 Task: Create a Workspace WS0000000013 in Trello with Workspace Type as ENGINEERING-IT and Workspace Description as WD0000000013. Invite a Team Member Ayush98111@gmail.com to Workspace WS0000000013 in Trello. Invite a Team Member Nikrathi889@gmail.com to Workspace WS0000000013 in Trello. Invite a Team Member Mailaustralia7@gmail.com to Workspace WS0000000013 in Trello. Invite a Team Member Carxxstreet791@gmail.com to Workspace WS0000000013 in Trello
Action: Mouse moved to (576, 87)
Screenshot: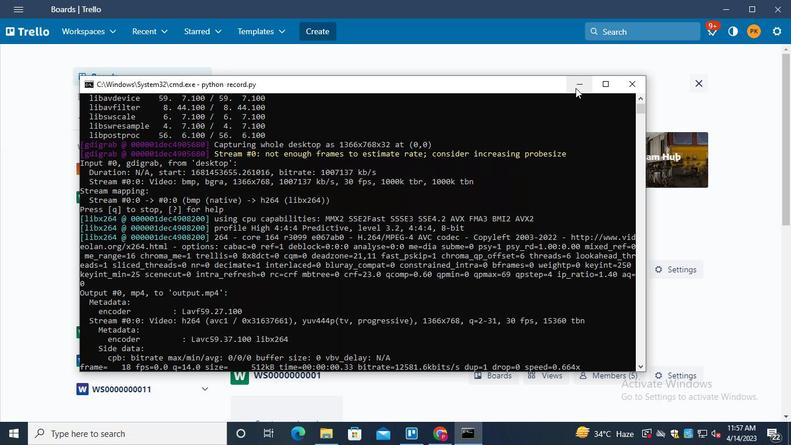 
Action: Mouse pressed left at (576, 87)
Screenshot: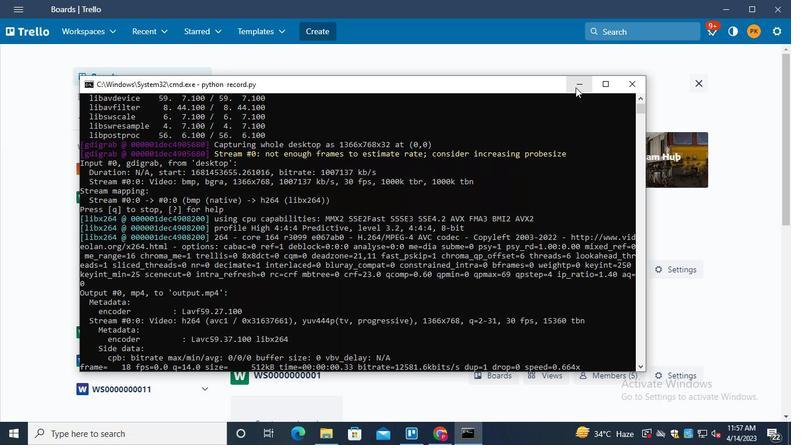 
Action: Mouse moved to (321, 29)
Screenshot: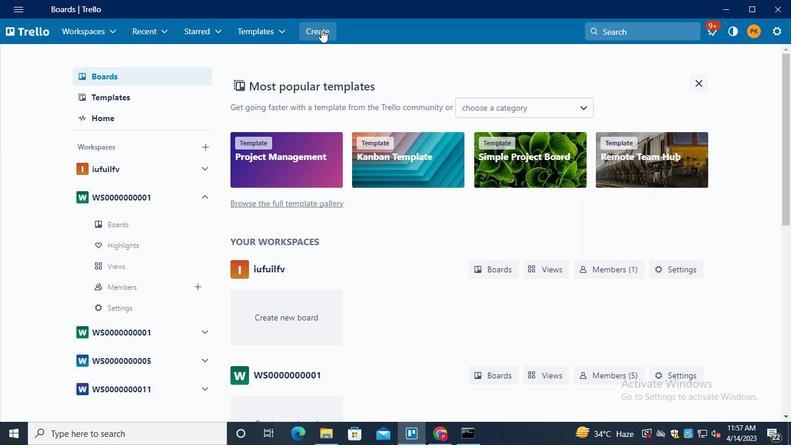 
Action: Mouse pressed left at (321, 29)
Screenshot: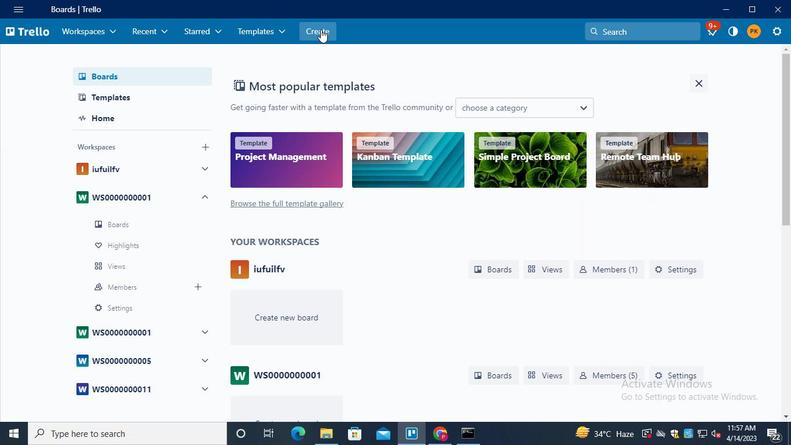 
Action: Mouse moved to (347, 155)
Screenshot: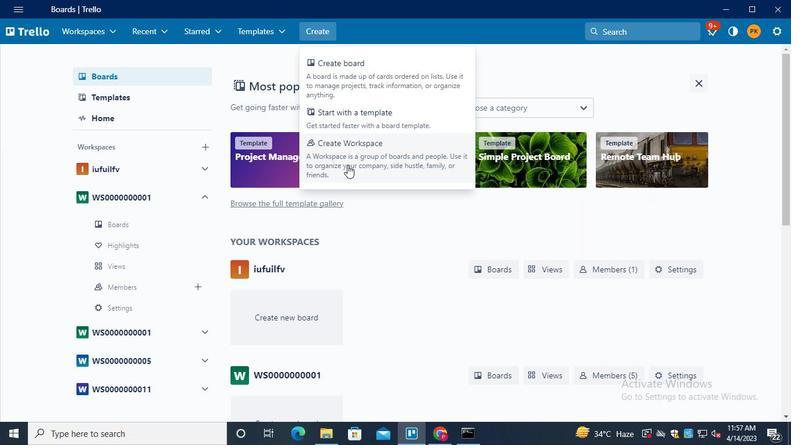 
Action: Mouse pressed left at (347, 155)
Screenshot: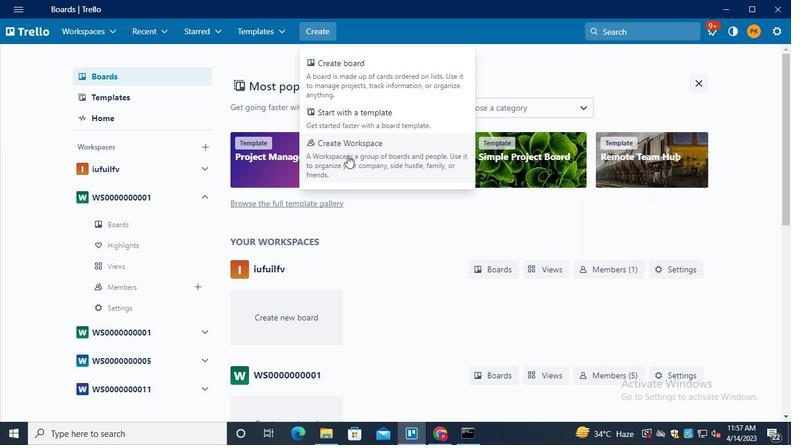 
Action: Mouse moved to (250, 177)
Screenshot: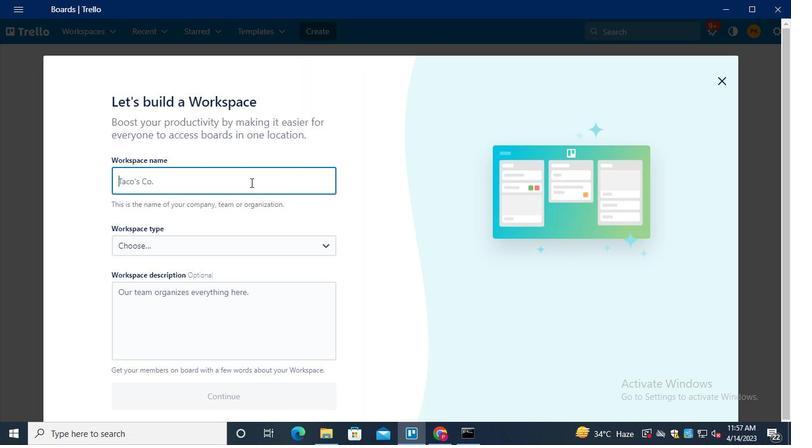 
Action: Mouse pressed left at (250, 177)
Screenshot: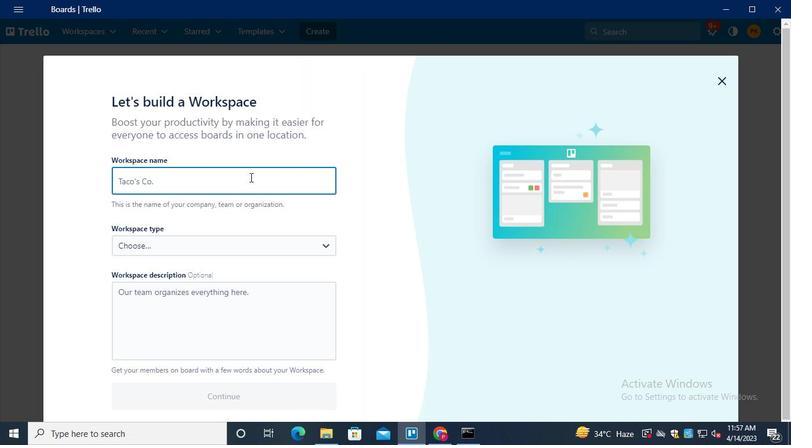 
Action: Mouse moved to (251, 176)
Screenshot: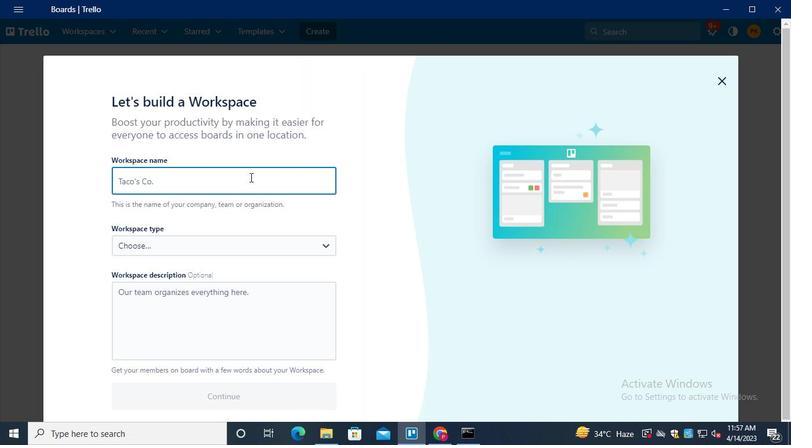 
Action: Keyboard Key.shift
Screenshot: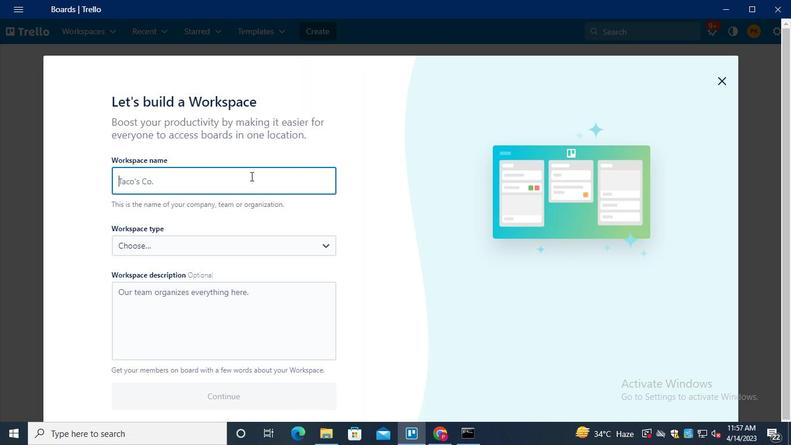 
Action: Keyboard W
Screenshot: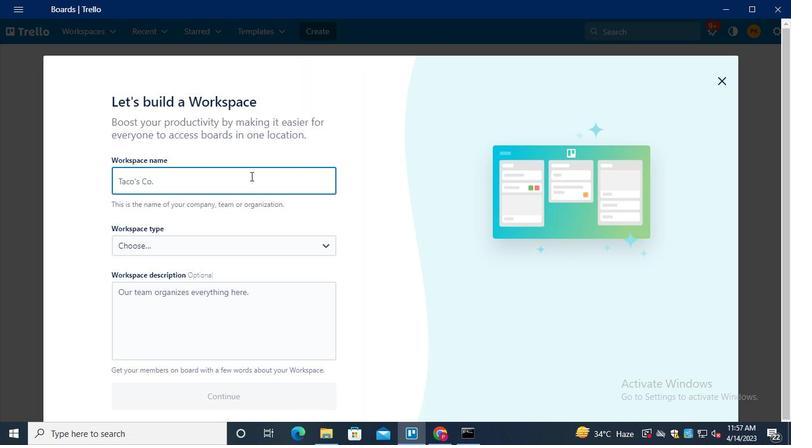 
Action: Keyboard S
Screenshot: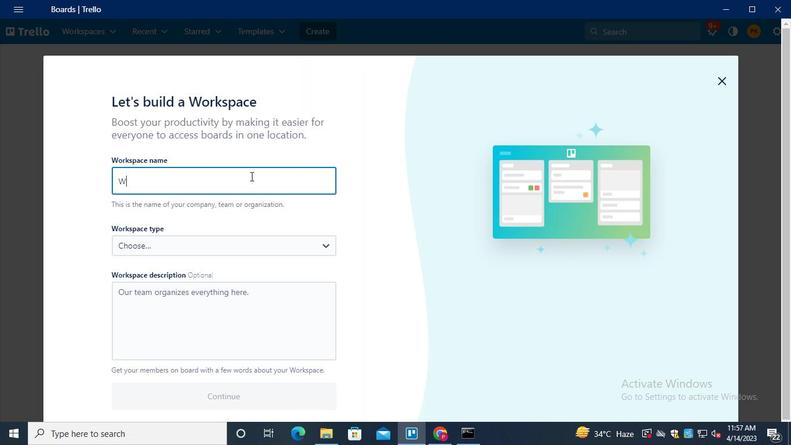 
Action: Keyboard <96>
Screenshot: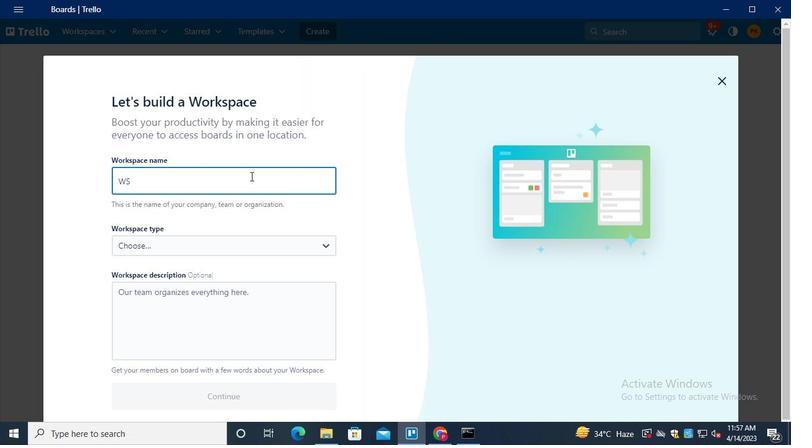 
Action: Keyboard <96>
Screenshot: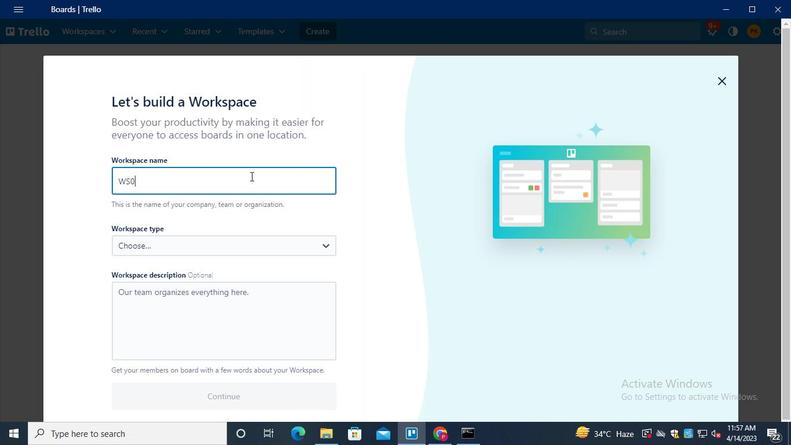 
Action: Keyboard <96>
Screenshot: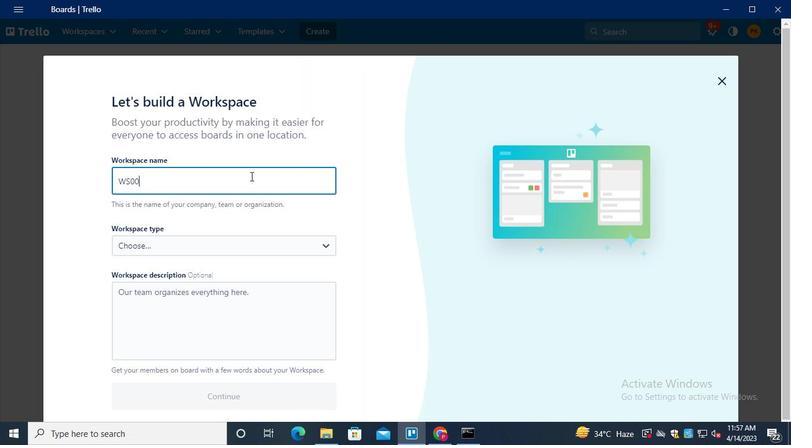 
Action: Keyboard <96>
Screenshot: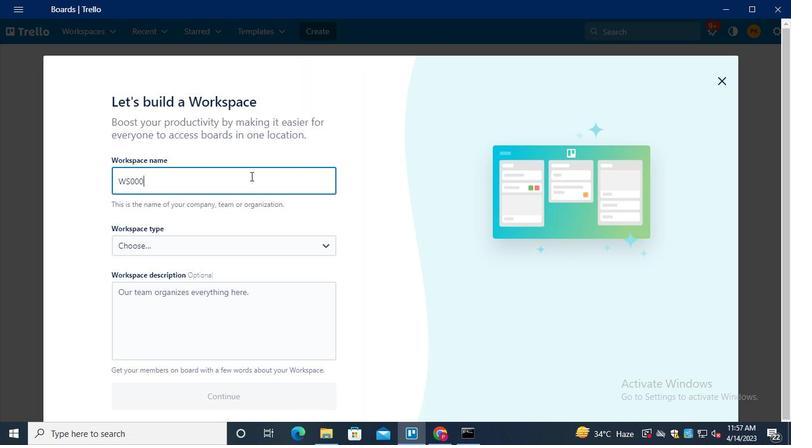 
Action: Keyboard <96>
Screenshot: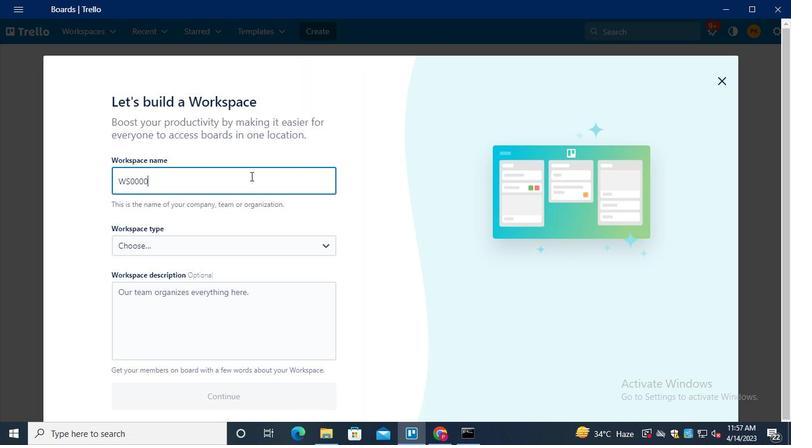 
Action: Keyboard <96>
Screenshot: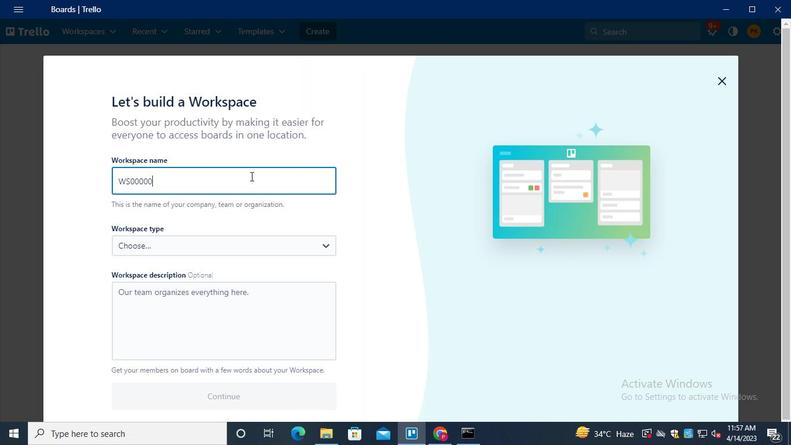 
Action: Keyboard <96>
Screenshot: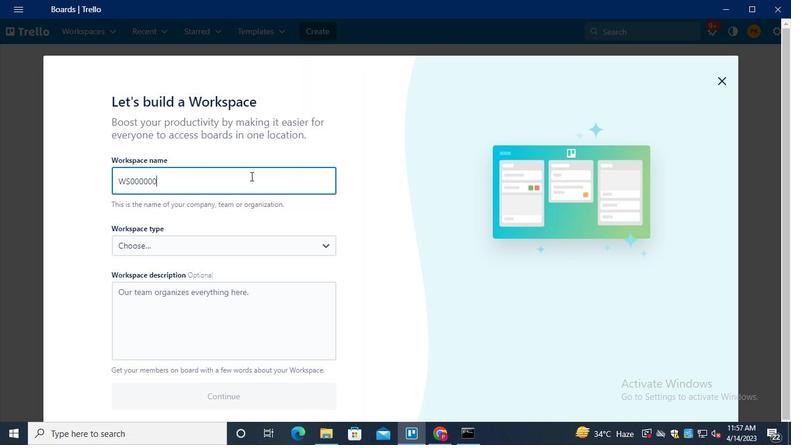 
Action: Keyboard <96>
Screenshot: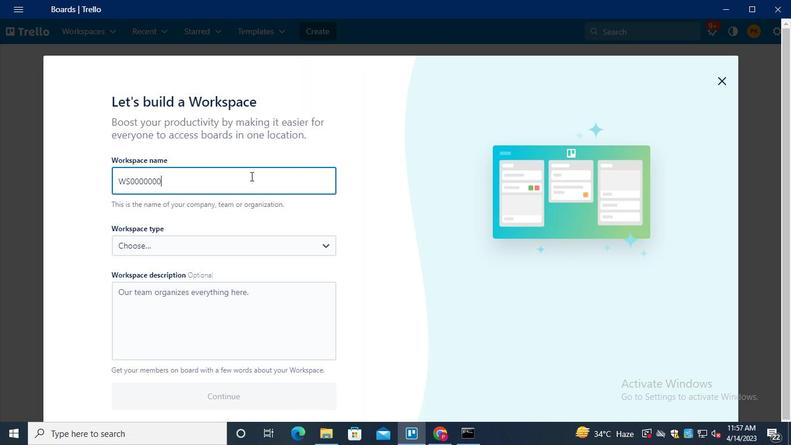 
Action: Keyboard <97>
Screenshot: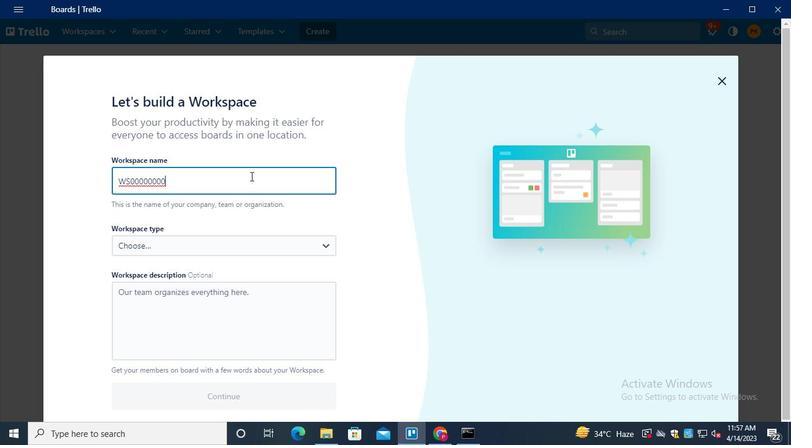 
Action: Keyboard <99>
Screenshot: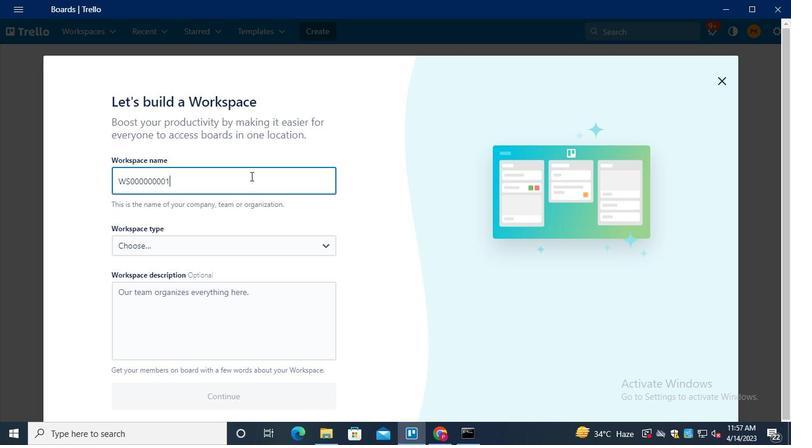 
Action: Mouse moved to (180, 237)
Screenshot: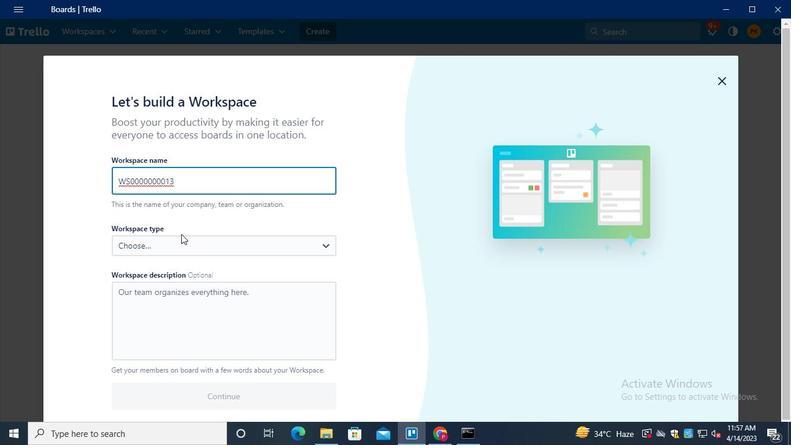 
Action: Mouse pressed left at (180, 237)
Screenshot: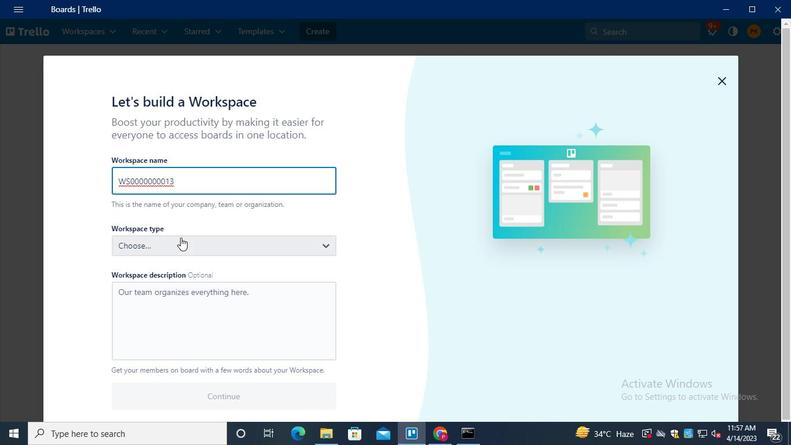 
Action: Mouse moved to (183, 317)
Screenshot: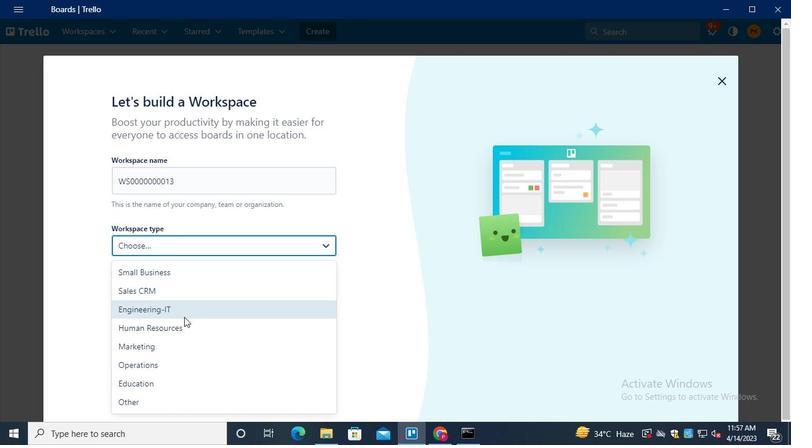 
Action: Mouse pressed left at (183, 317)
Screenshot: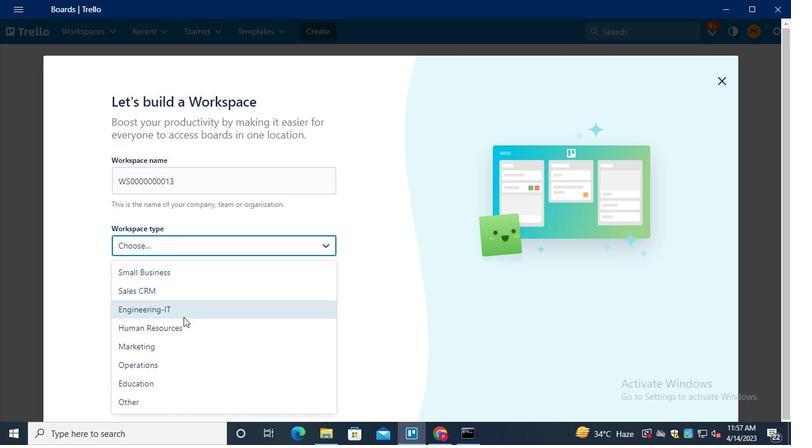 
Action: Mouse moved to (184, 314)
Screenshot: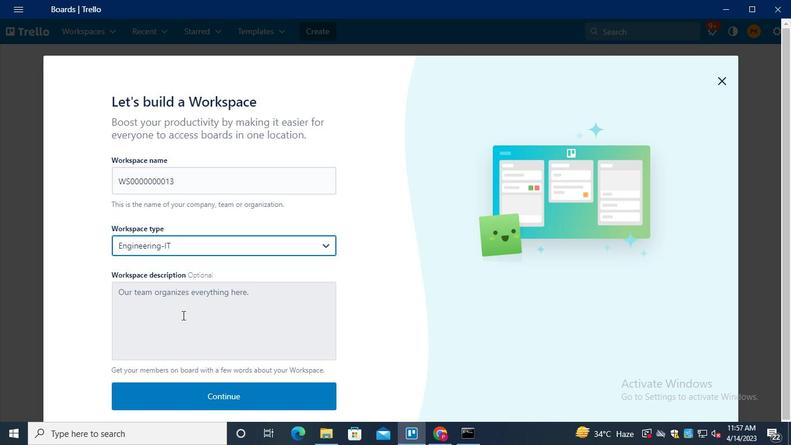 
Action: Mouse pressed left at (184, 314)
Screenshot: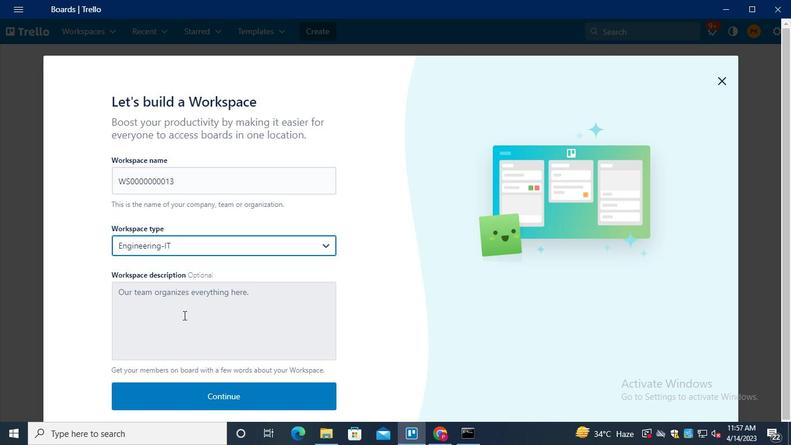 
Action: Keyboard Key.shift
Screenshot: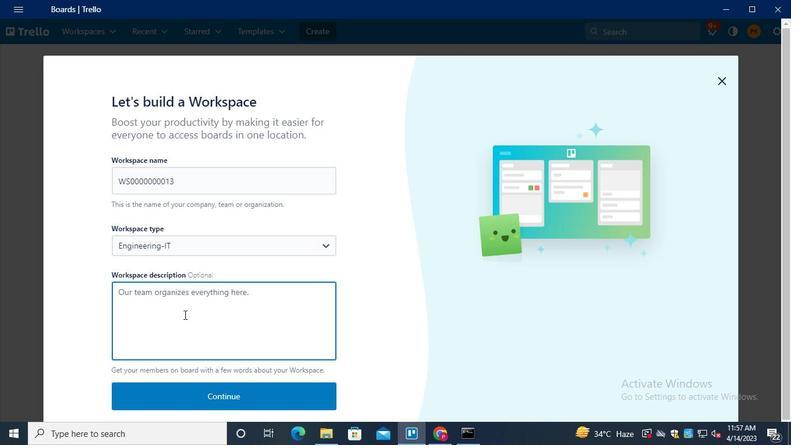 
Action: Keyboard W
Screenshot: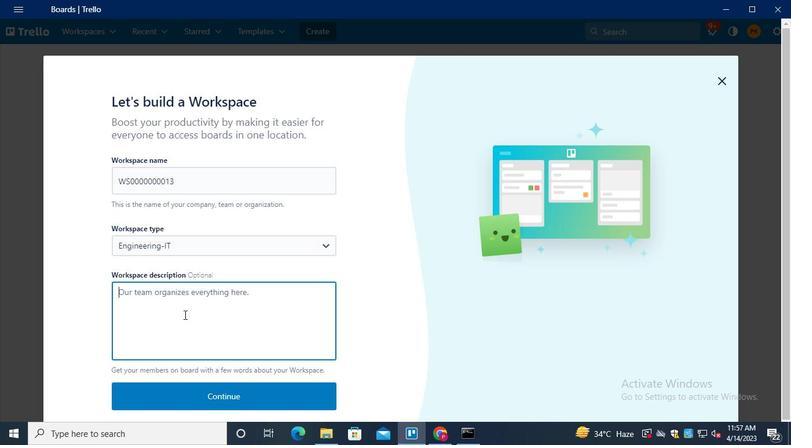 
Action: Keyboard D
Screenshot: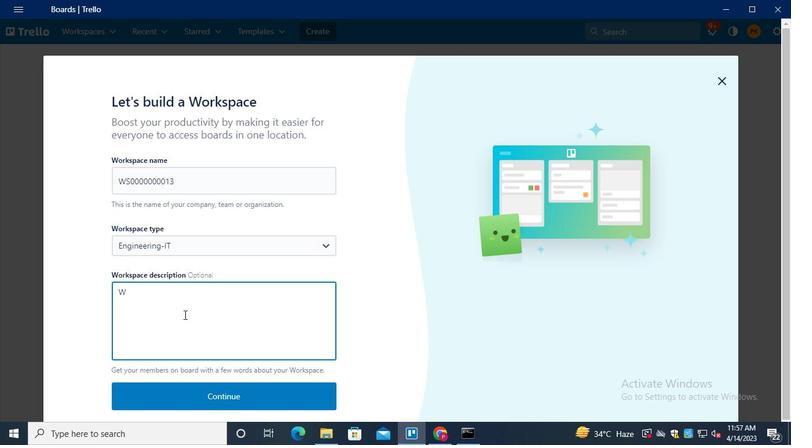 
Action: Keyboard <96>
Screenshot: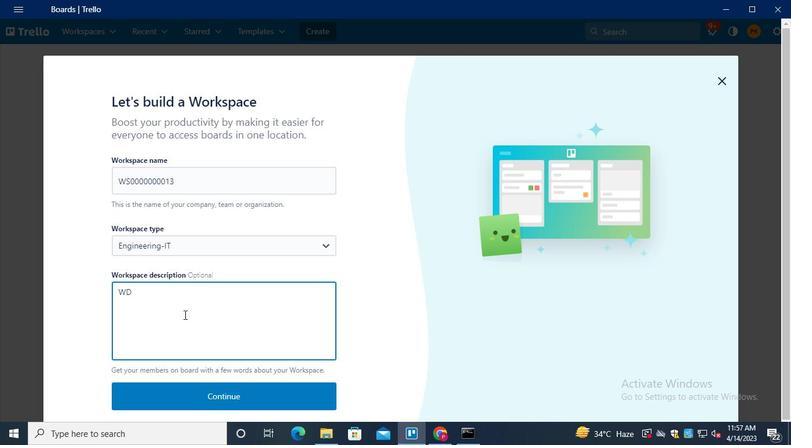 
Action: Keyboard <96>
Screenshot: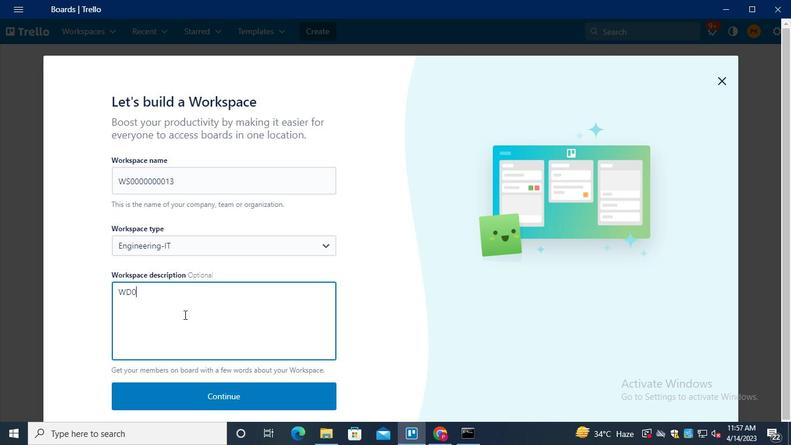
Action: Keyboard <96>
Screenshot: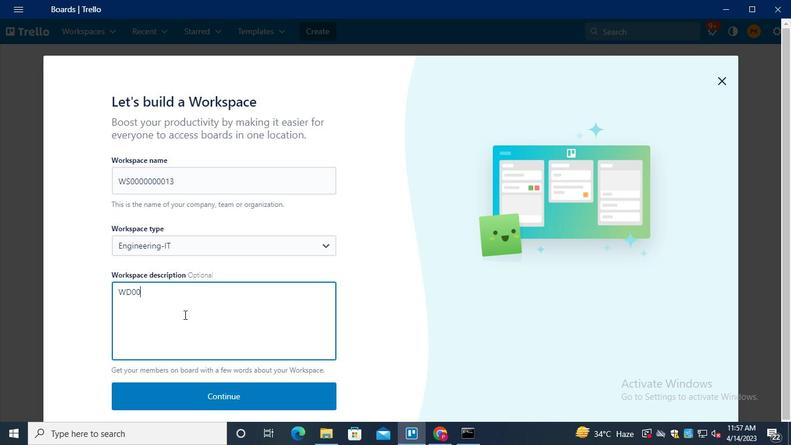 
Action: Keyboard <96>
Screenshot: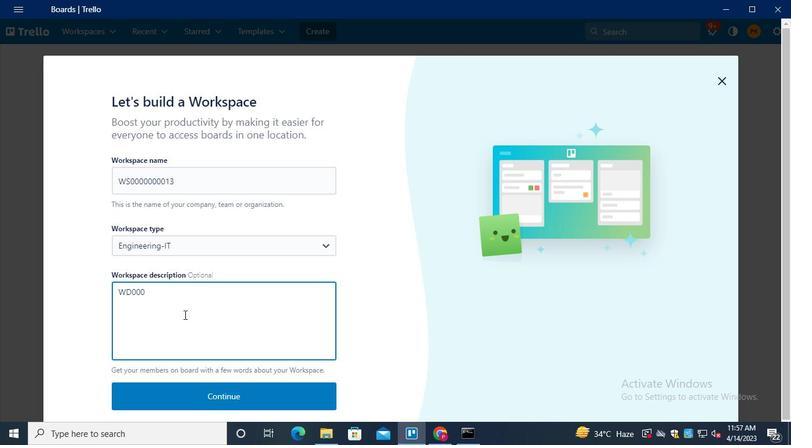
Action: Keyboard <96>
Screenshot: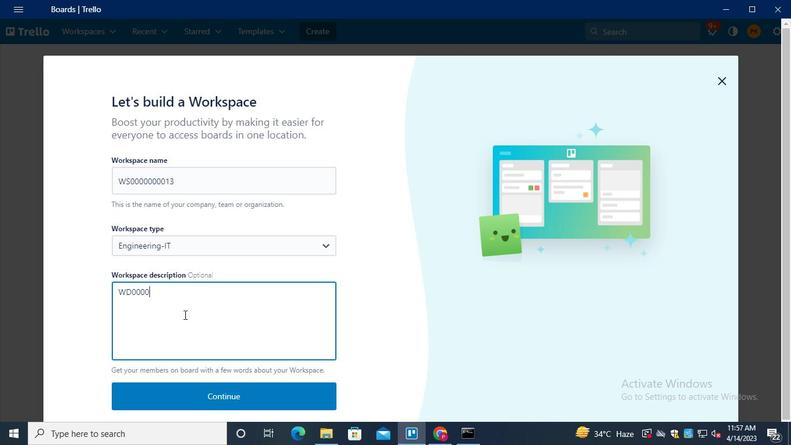 
Action: Keyboard <96>
Screenshot: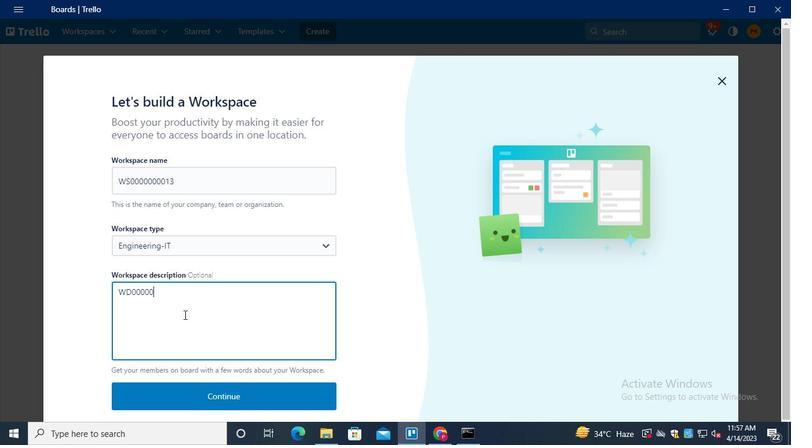 
Action: Keyboard <96>
Screenshot: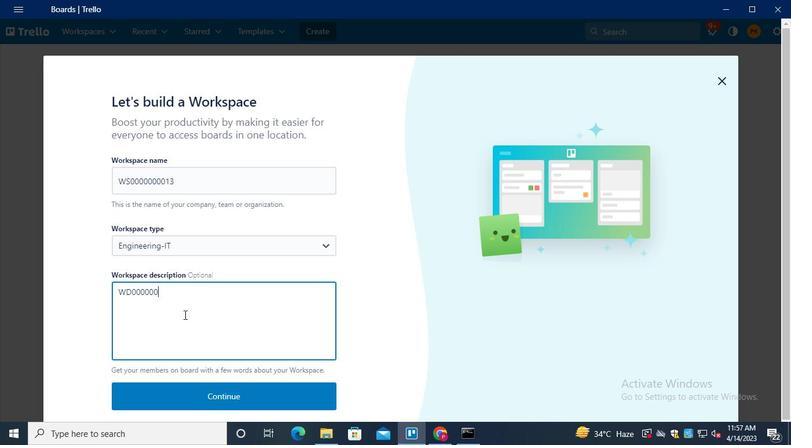 
Action: Keyboard <96>
Screenshot: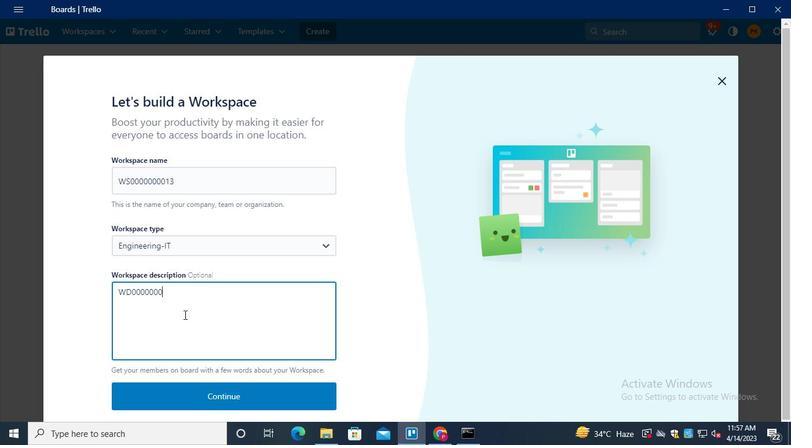 
Action: Keyboard <97>
Screenshot: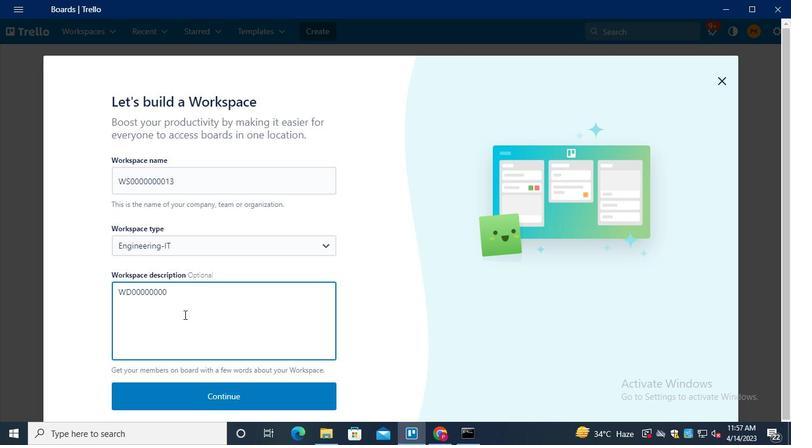 
Action: Keyboard <99>
Screenshot: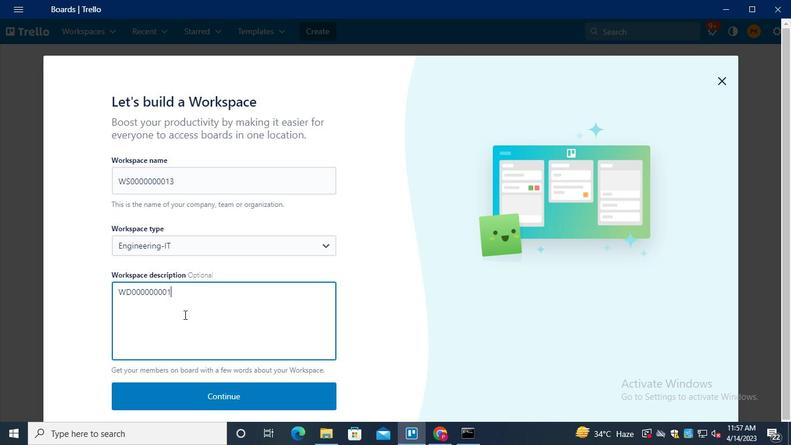 
Action: Mouse moved to (266, 397)
Screenshot: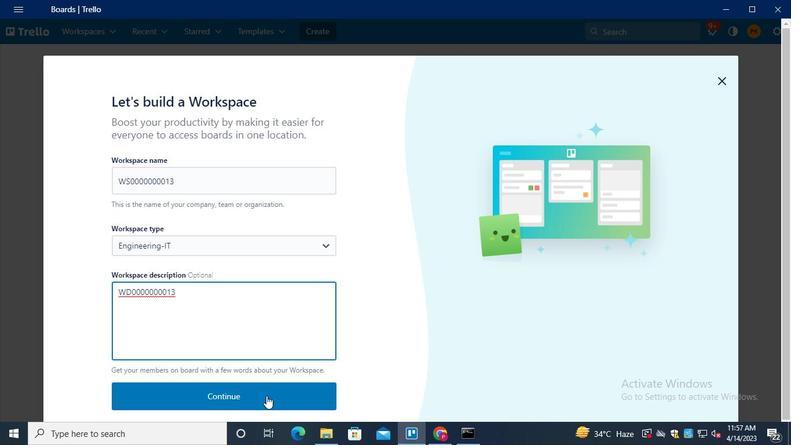 
Action: Mouse pressed left at (266, 397)
Screenshot: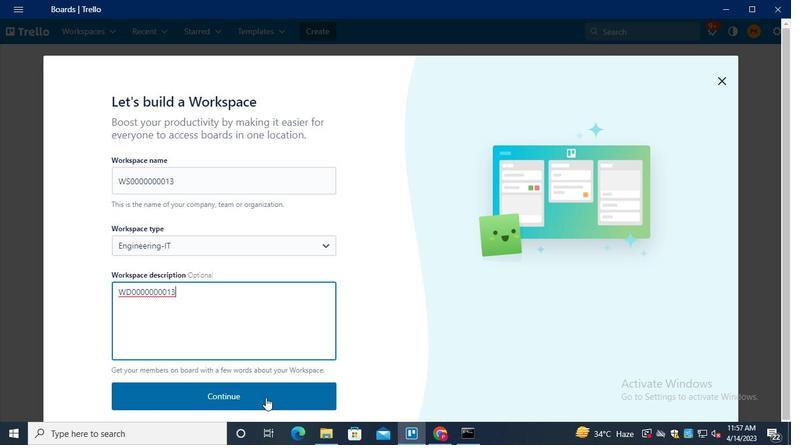 
Action: Mouse moved to (223, 180)
Screenshot: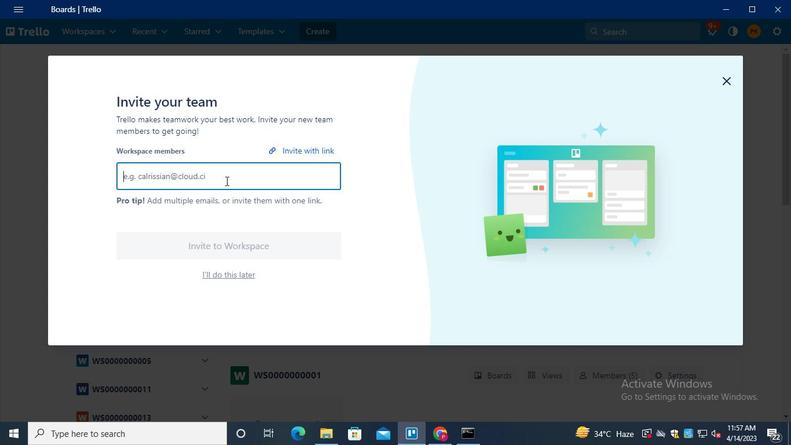 
Action: Mouse pressed left at (223, 180)
Screenshot: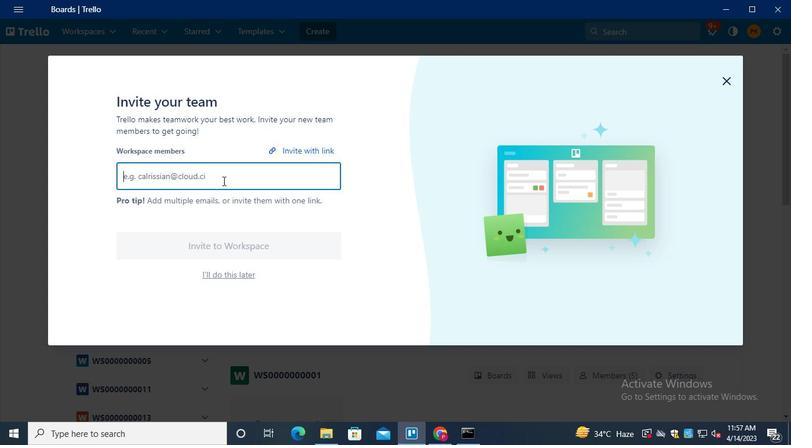 
Action: Mouse moved to (213, 178)
Screenshot: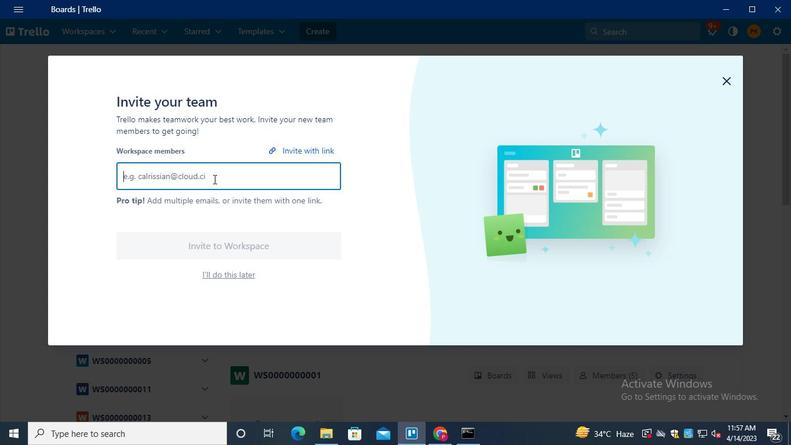 
Action: Mouse pressed left at (213, 178)
Screenshot: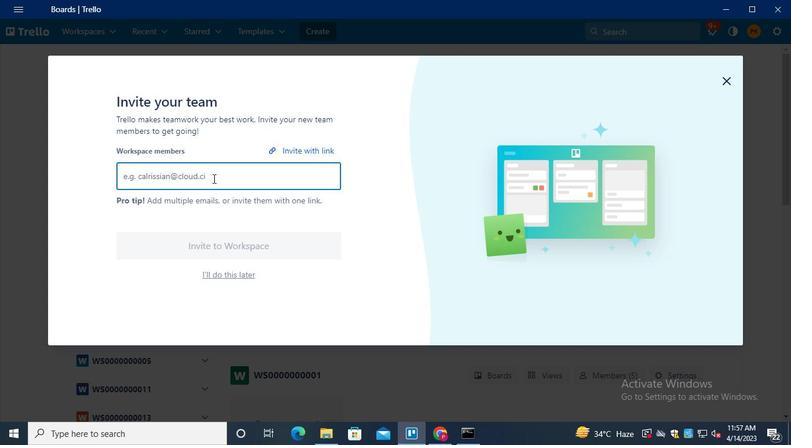 
Action: Mouse moved to (184, 191)
Screenshot: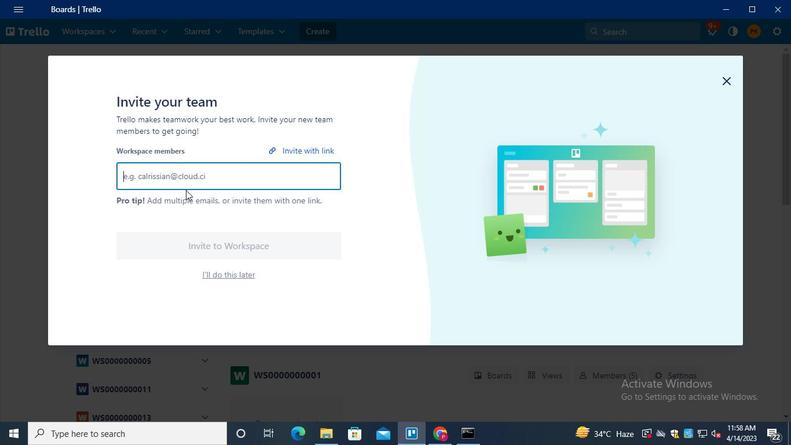 
Action: Keyboard Key.shift
Screenshot: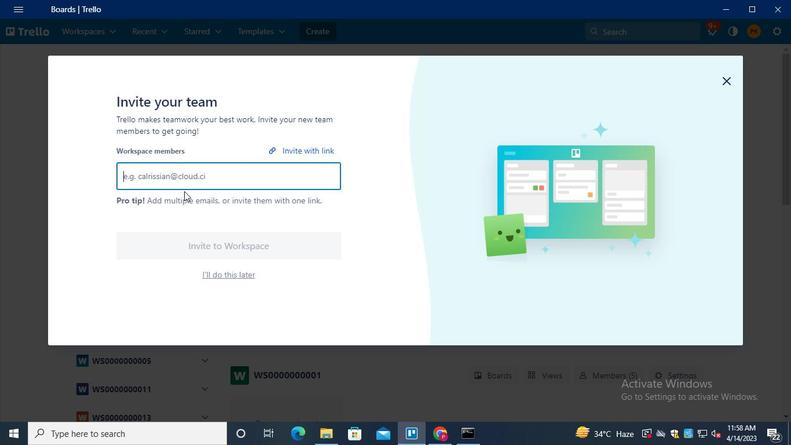 
Action: Keyboard A
Screenshot: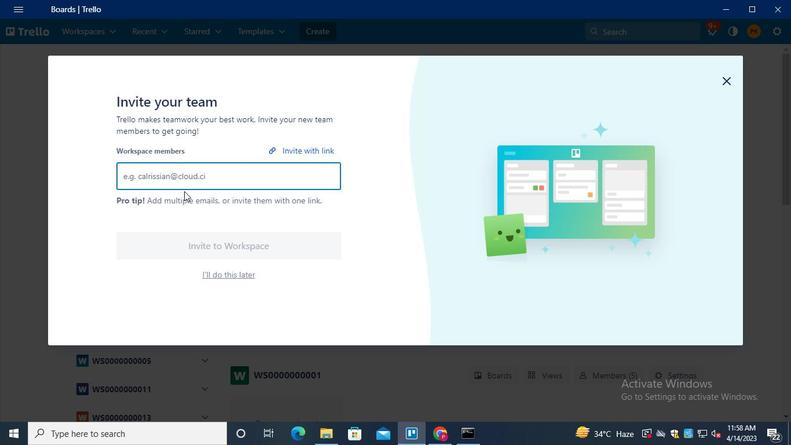
Action: Keyboard y
Screenshot: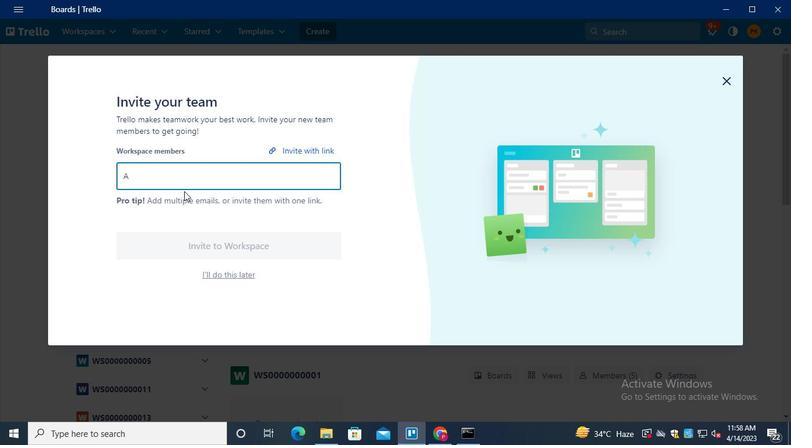 
Action: Keyboard u
Screenshot: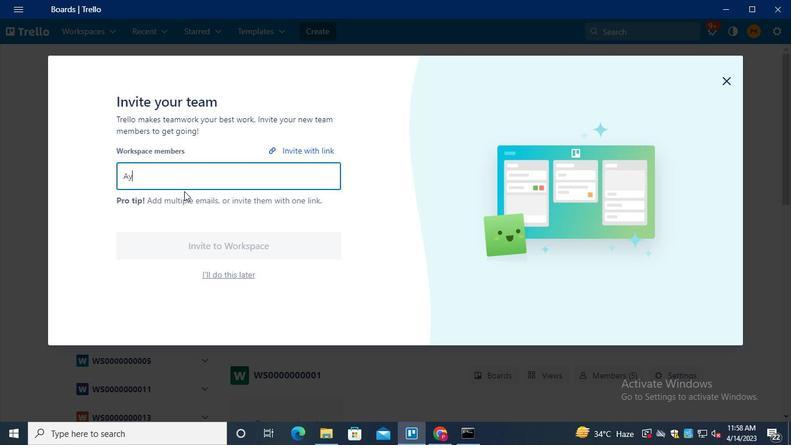 
Action: Keyboard s
Screenshot: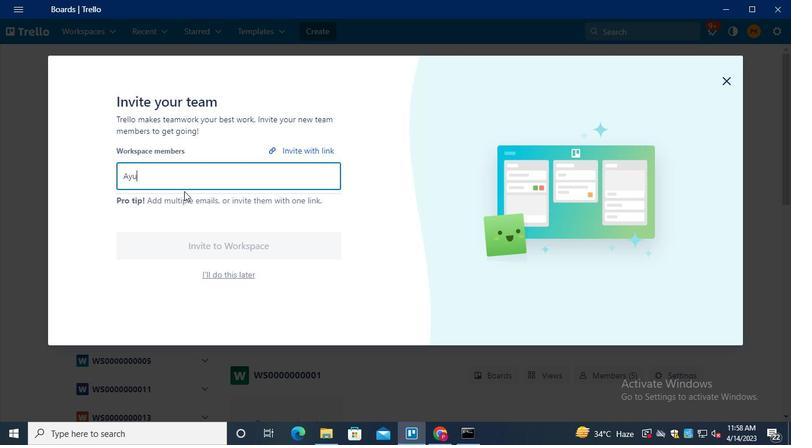 
Action: Keyboard h
Screenshot: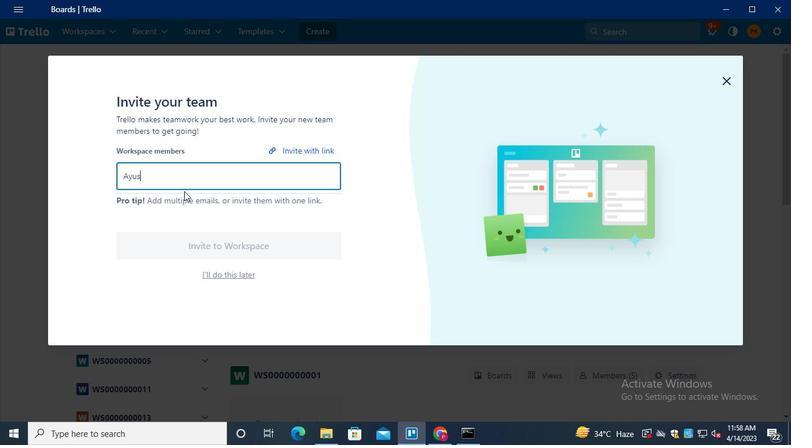 
Action: Keyboard <105>
Screenshot: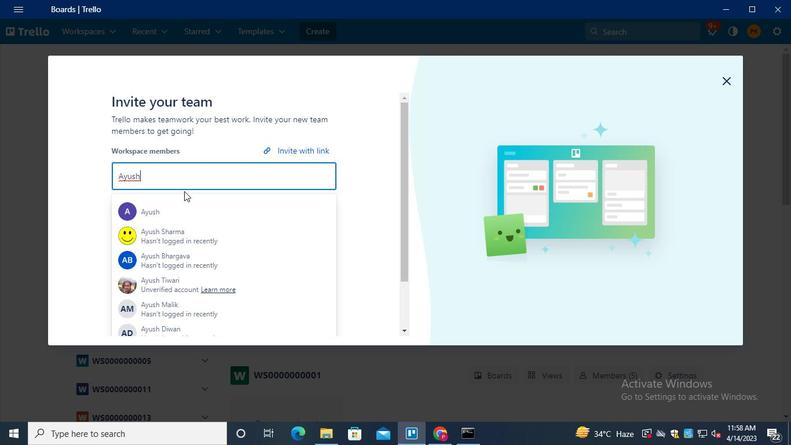 
Action: Keyboard <104>
Screenshot: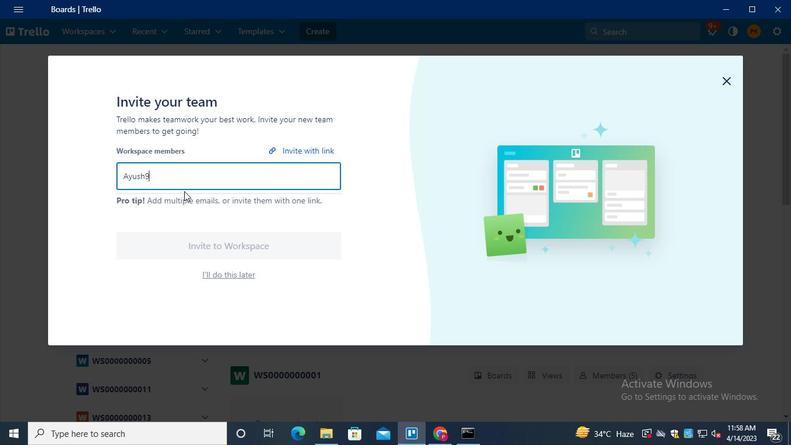 
Action: Keyboard <97>
Screenshot: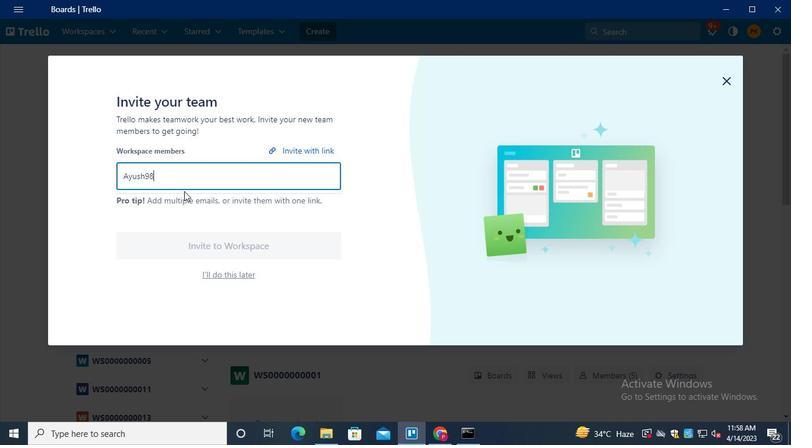 
Action: Keyboard <97>
Screenshot: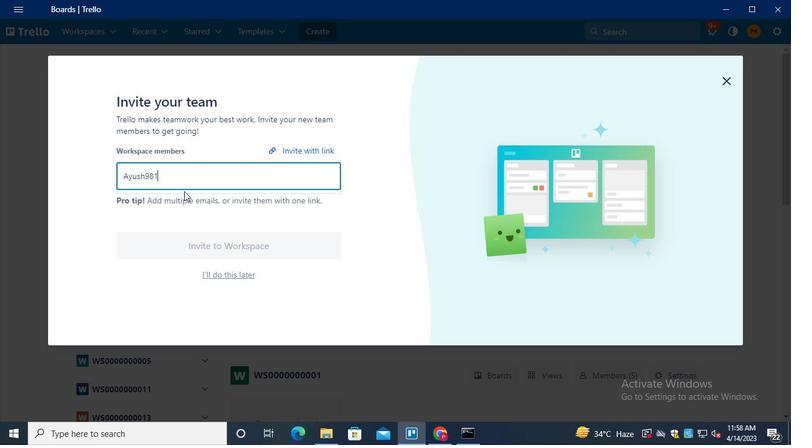 
Action: Keyboard <97>
Screenshot: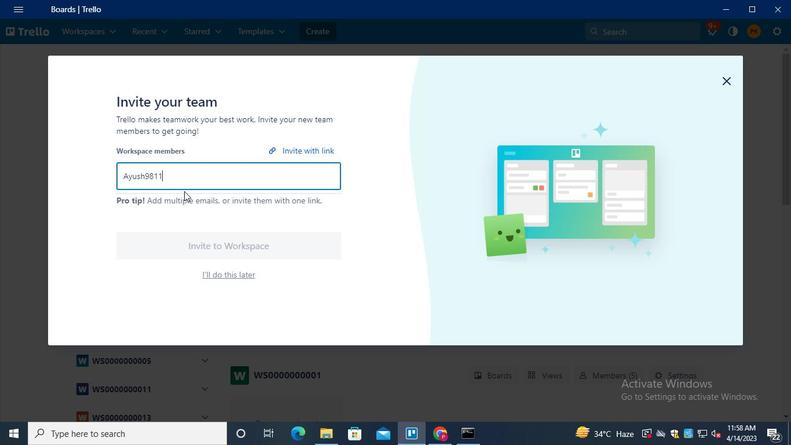 
Action: Keyboard Key.shift
Screenshot: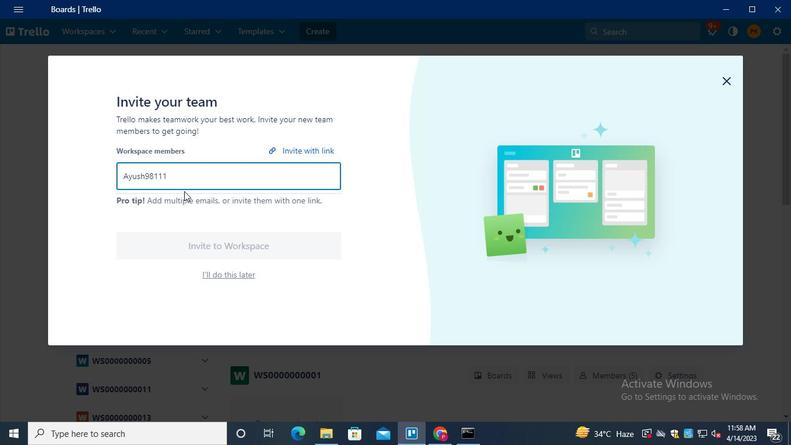 
Action: Keyboard Key.shift
Screenshot: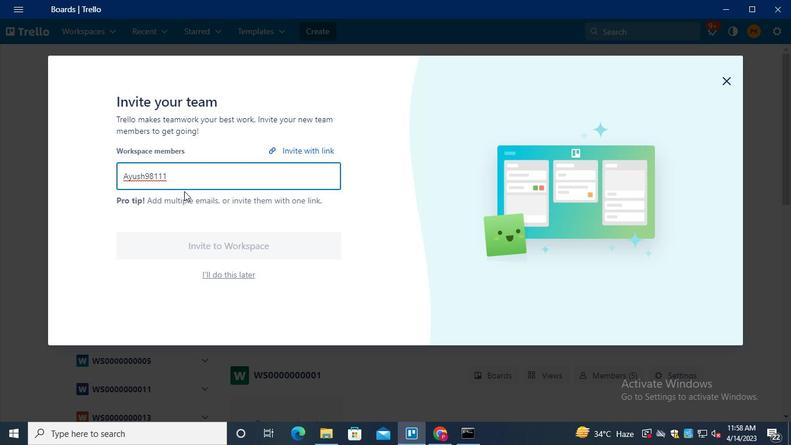 
Action: Keyboard Key.shift
Screenshot: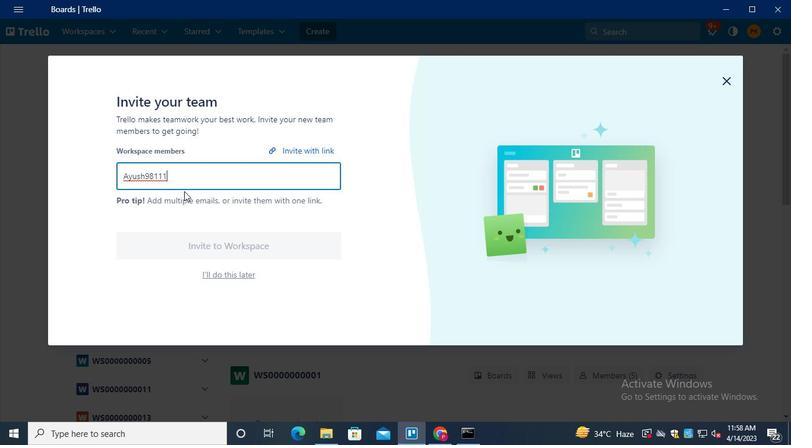 
Action: Keyboard Key.shift
Screenshot: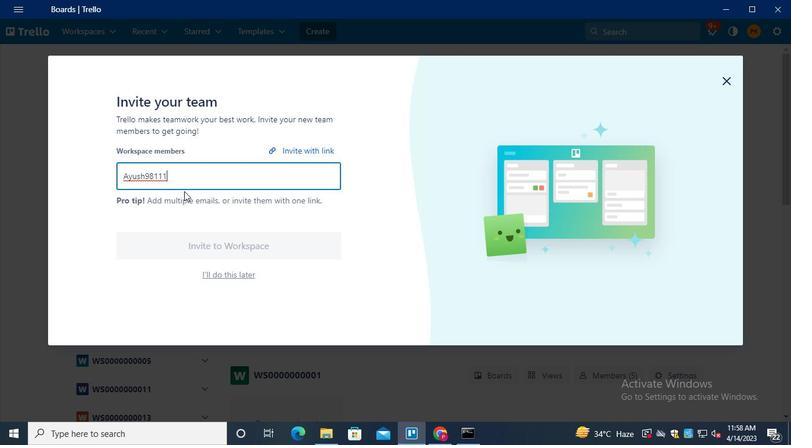 
Action: Keyboard @
Screenshot: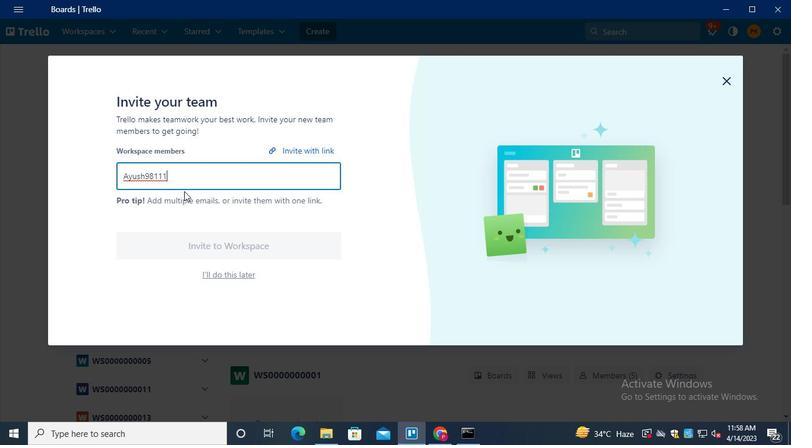
Action: Keyboard g
Screenshot: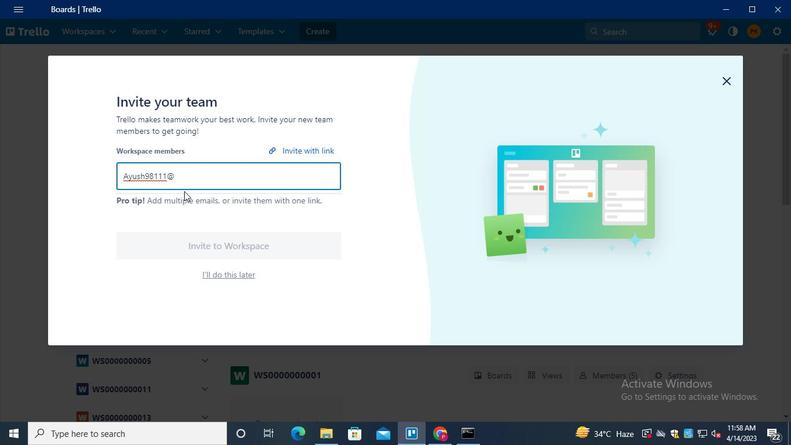 
Action: Keyboard m
Screenshot: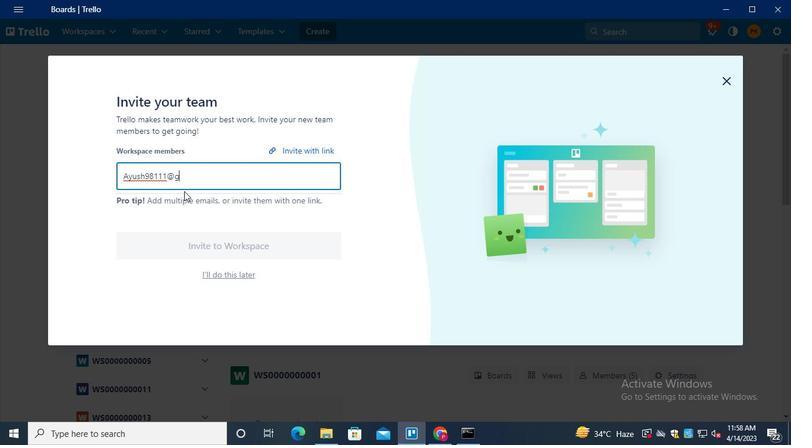 
Action: Keyboard a
Screenshot: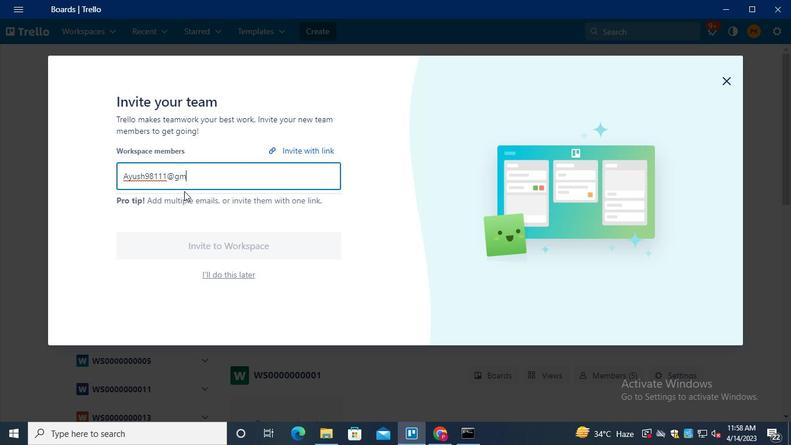 
Action: Keyboard i
Screenshot: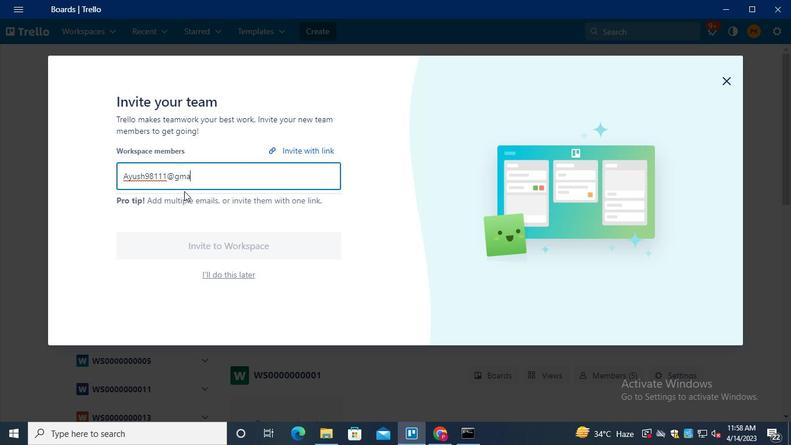 
Action: Keyboard l
Screenshot: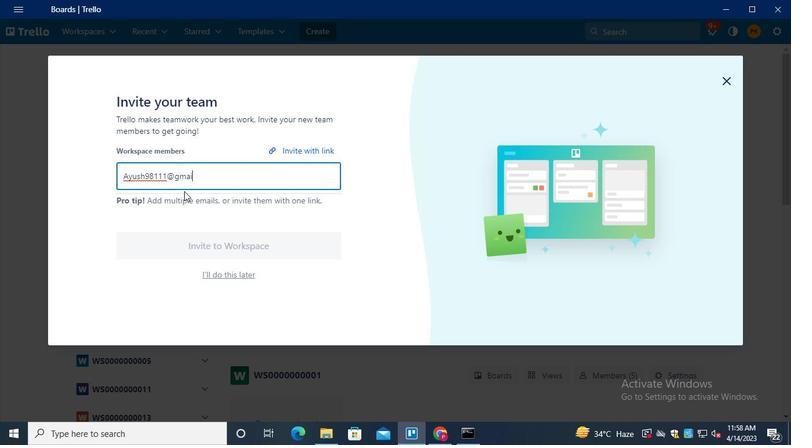 
Action: Keyboard .
Screenshot: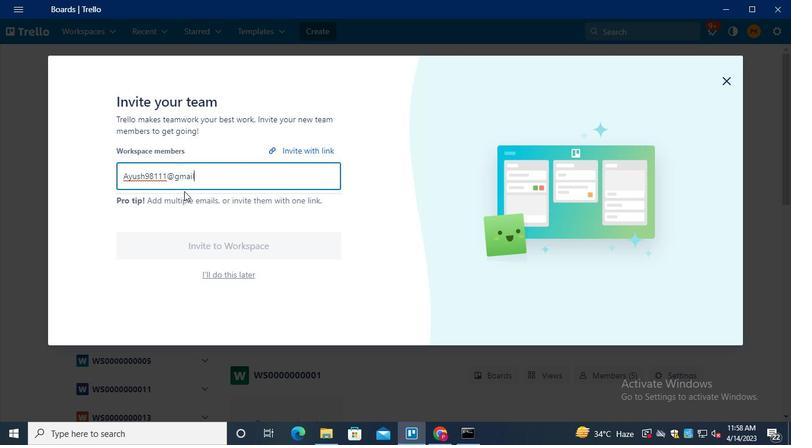 
Action: Keyboard c
Screenshot: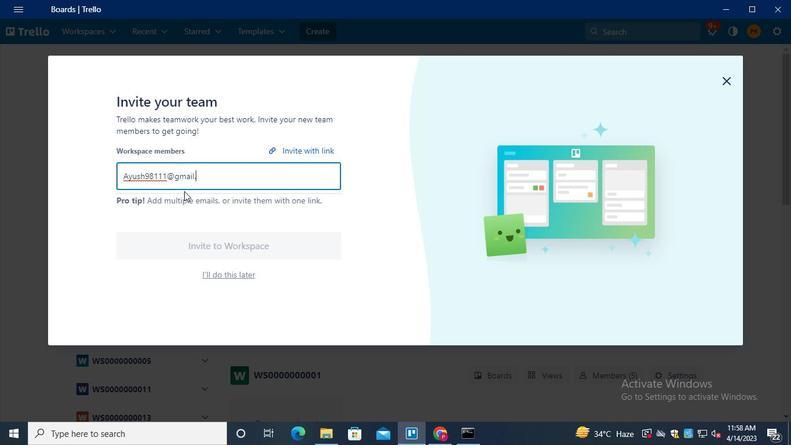 
Action: Keyboard o
Screenshot: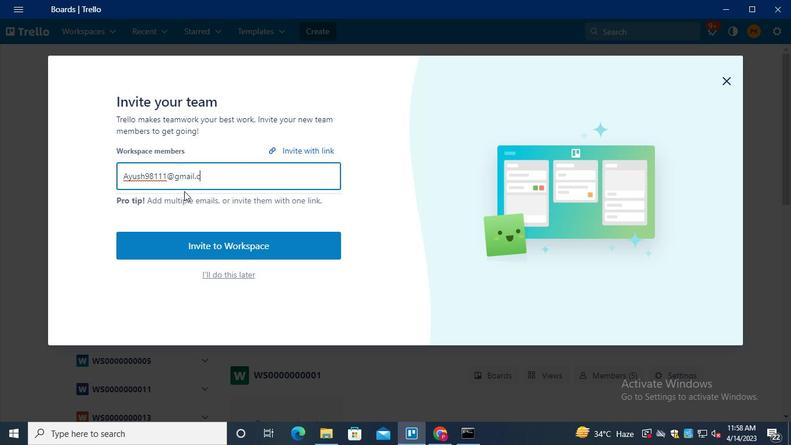 
Action: Keyboard m
Screenshot: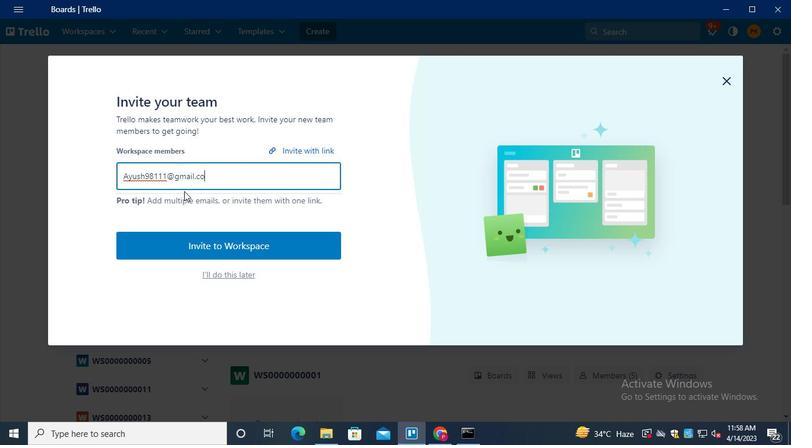 
Action: Keyboard Key.enter
Screenshot: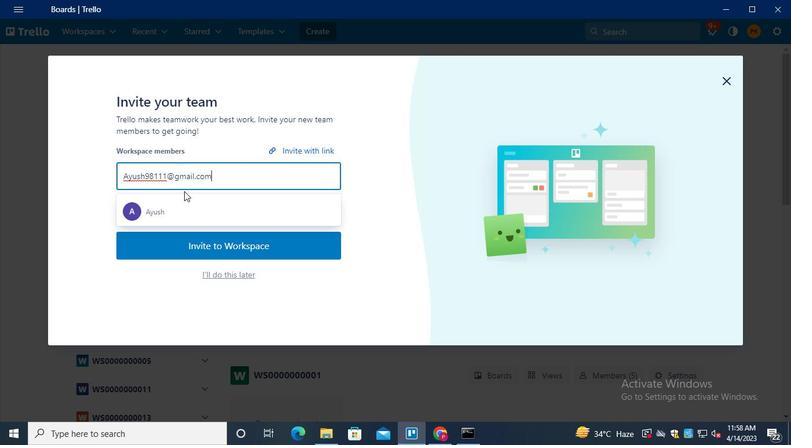 
Action: Keyboard Key.shift
Screenshot: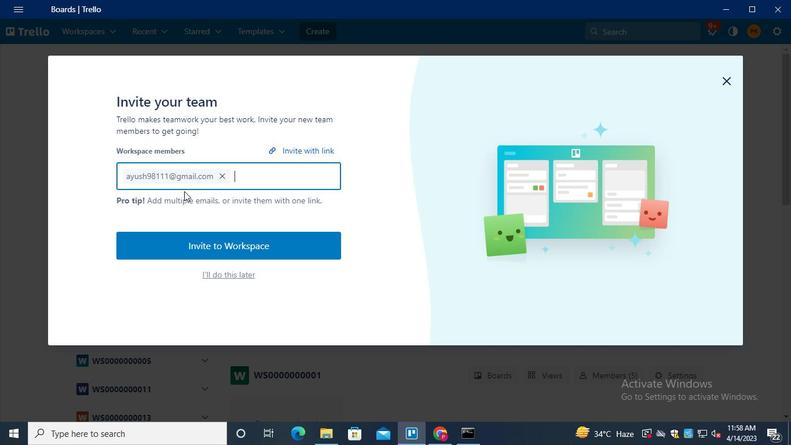 
Action: Keyboard N
Screenshot: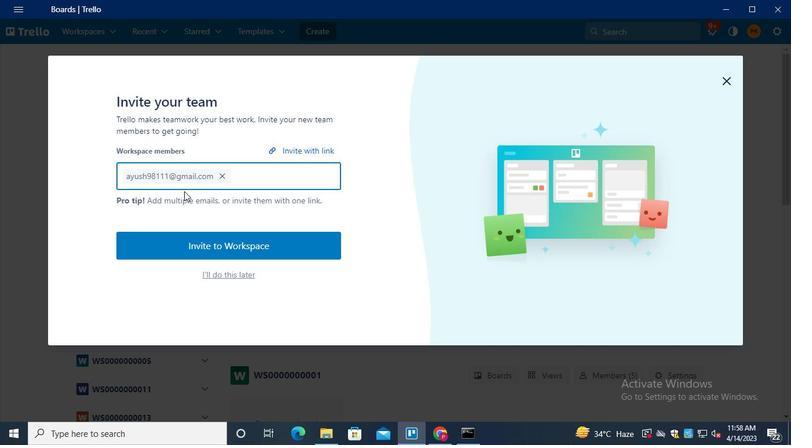 
Action: Keyboard I
Screenshot: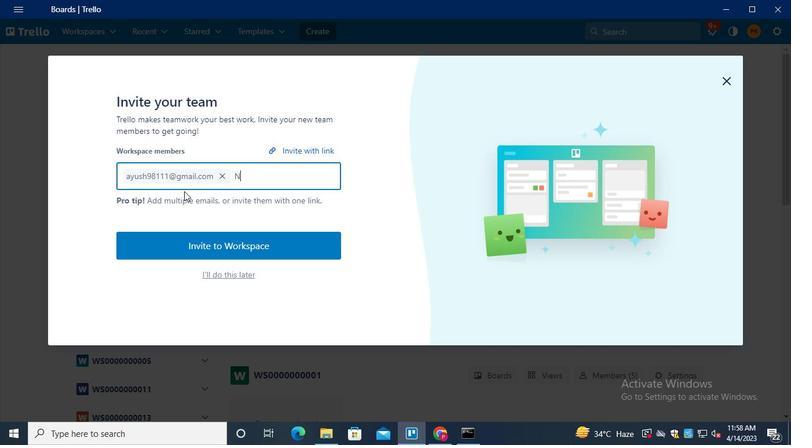 
Action: Keyboard k
Screenshot: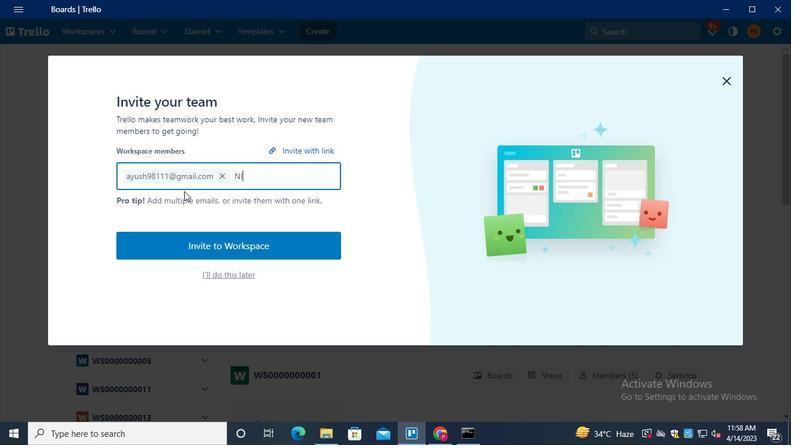 
Action: Keyboard r
Screenshot: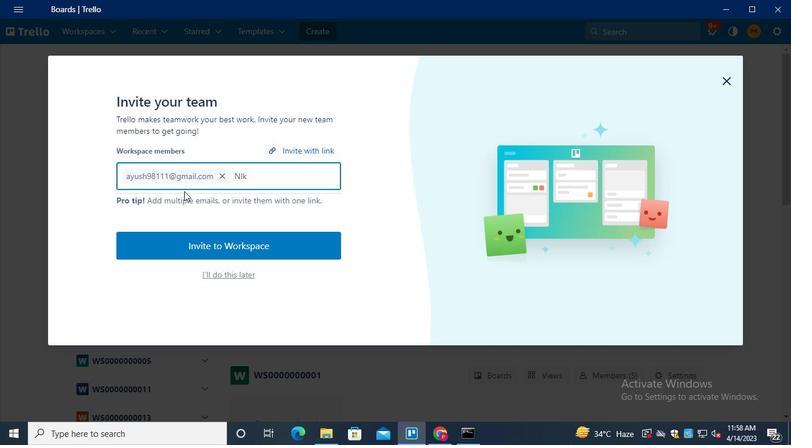 
Action: Keyboard a
Screenshot: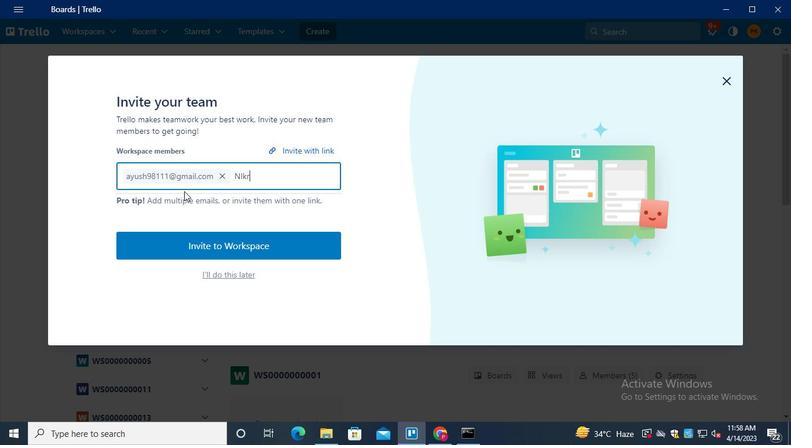 
Action: Keyboard t
Screenshot: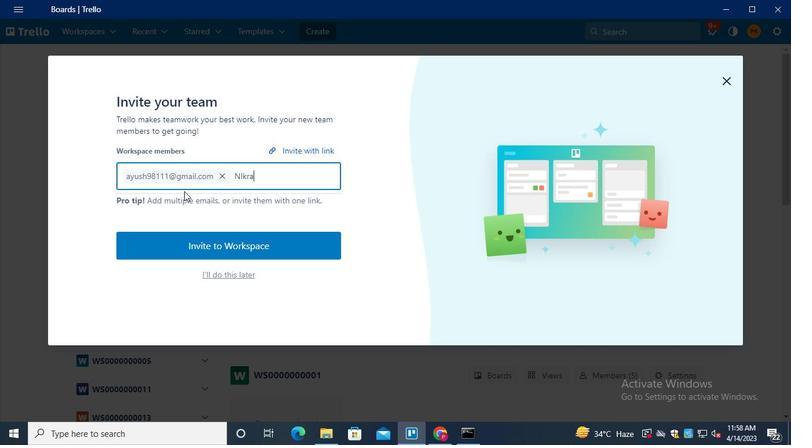 
Action: Keyboard h
Screenshot: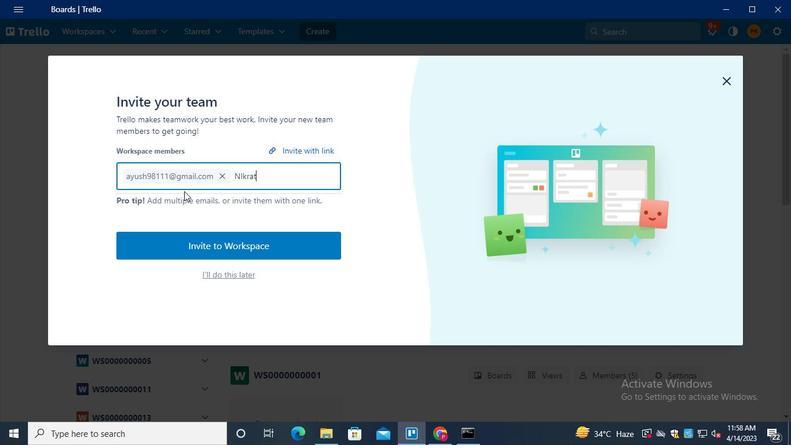 
Action: Keyboard i
Screenshot: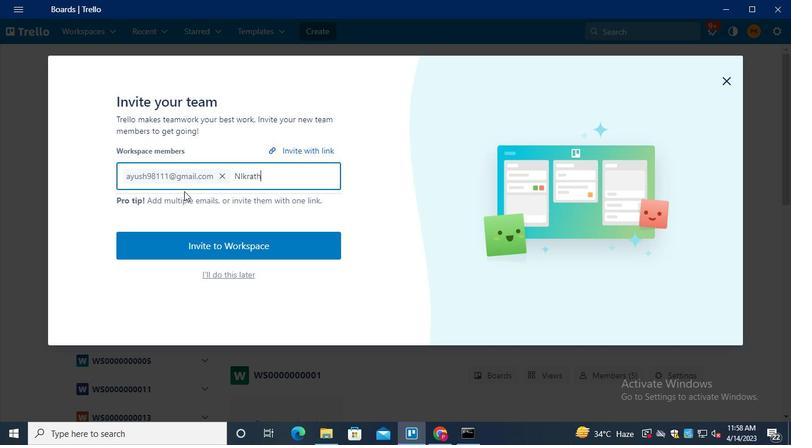 
Action: Keyboard <104>
Screenshot: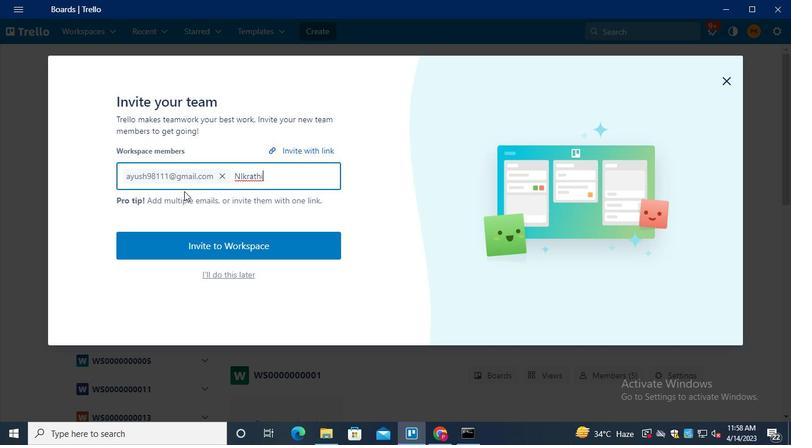 
Action: Keyboard <104>
Screenshot: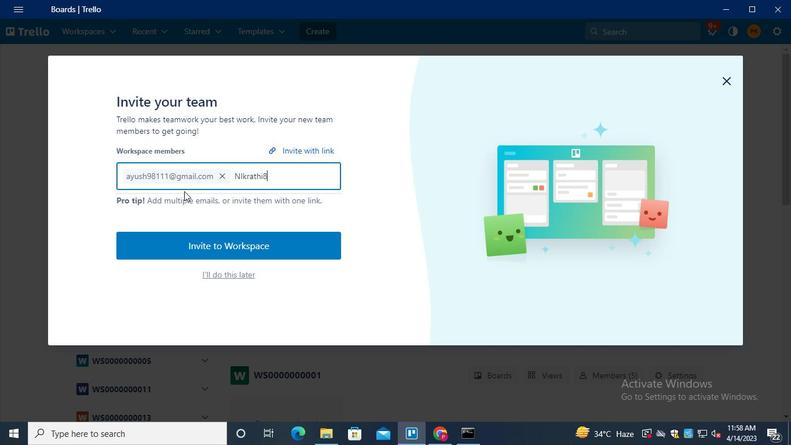 
Action: Keyboard <105>
Screenshot: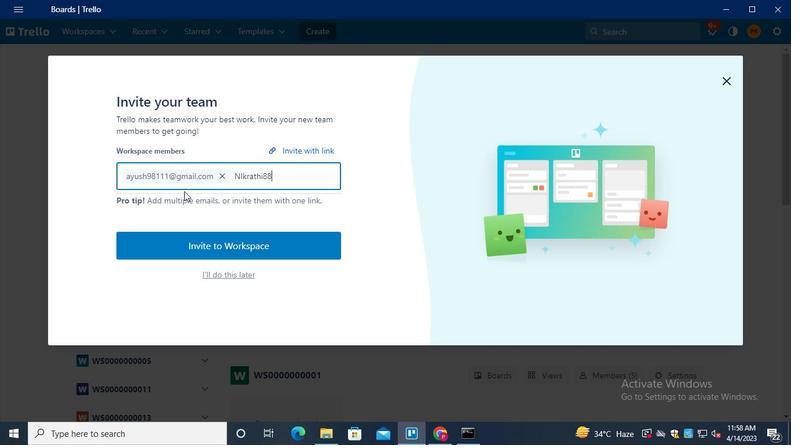 
Action: Keyboard Key.shift
Screenshot: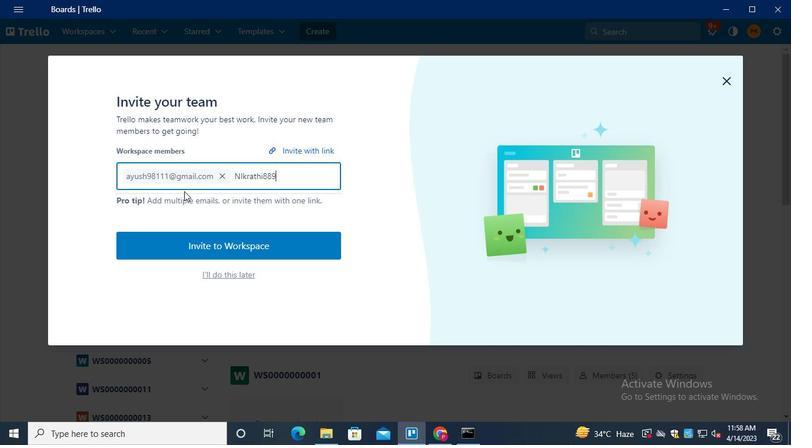 
Action: Keyboard @
Screenshot: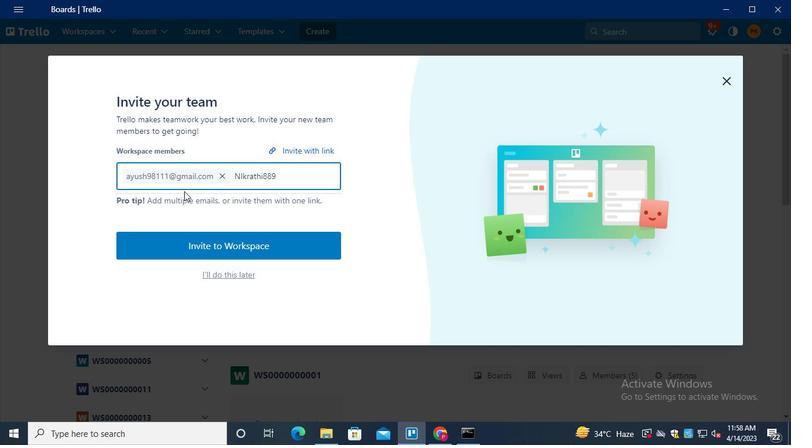 
Action: Keyboard g
Screenshot: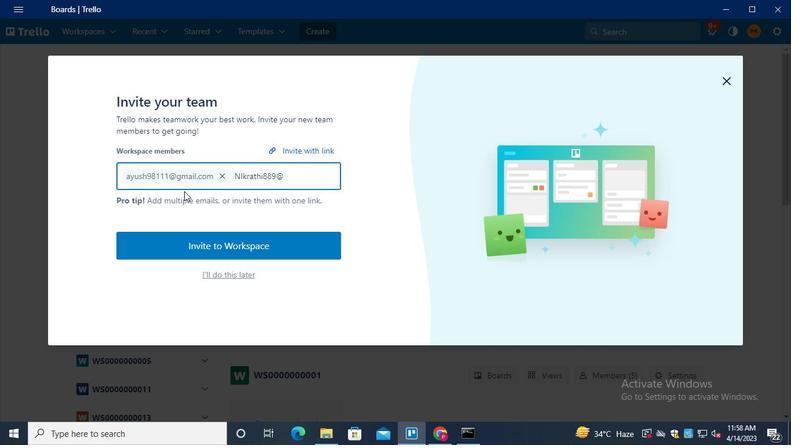 
Action: Keyboard m
Screenshot: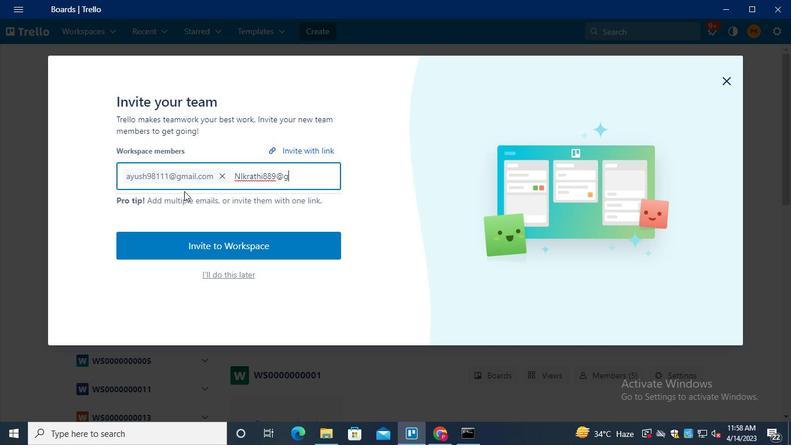 
Action: Keyboard a
Screenshot: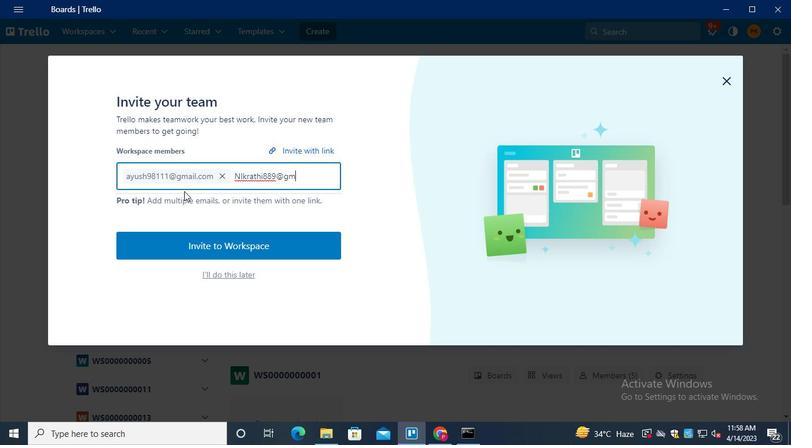 
Action: Keyboard i
Screenshot: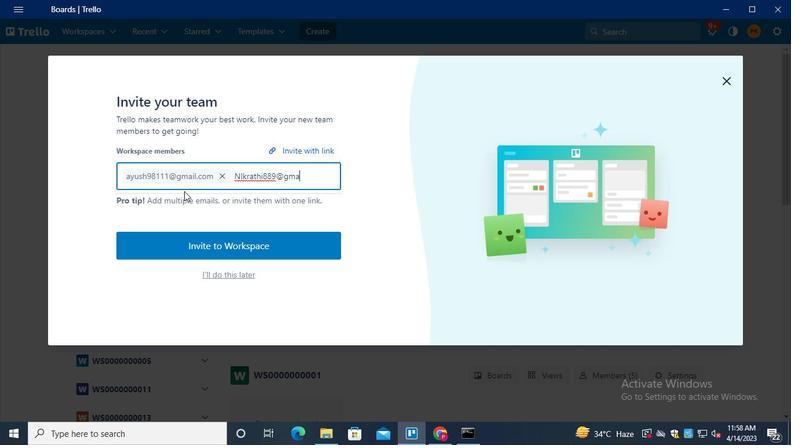 
Action: Keyboard l
Screenshot: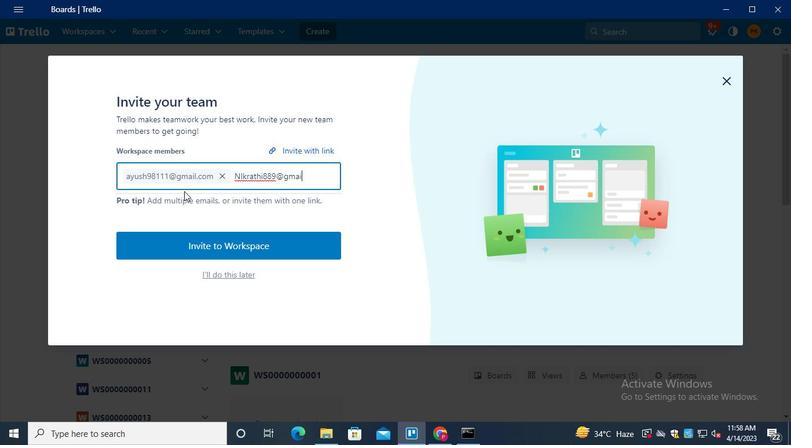 
Action: Keyboard .
Screenshot: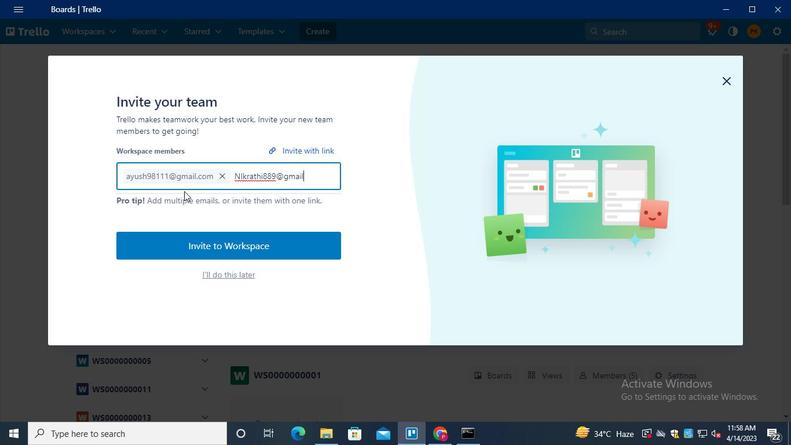 
Action: Keyboard c
Screenshot: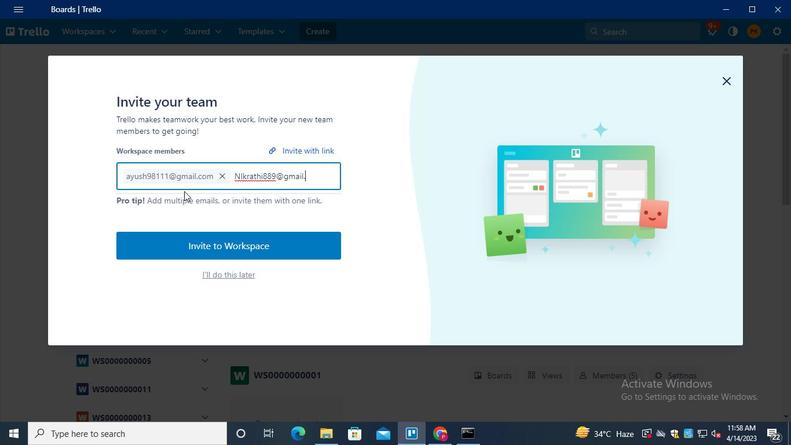 
Action: Keyboard o
Screenshot: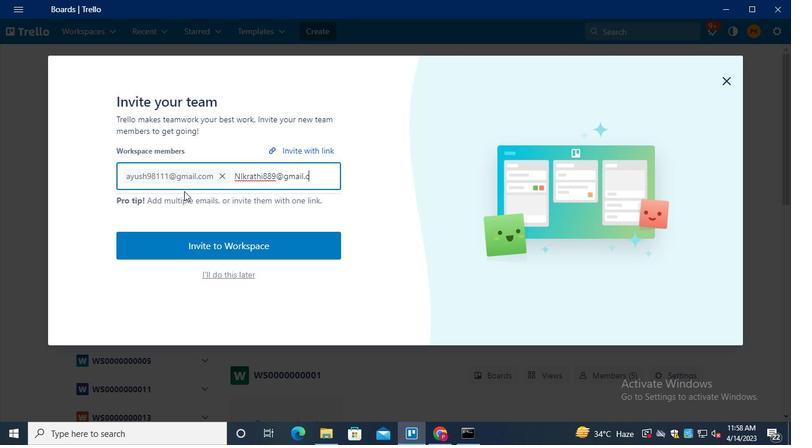
Action: Keyboard m
Screenshot: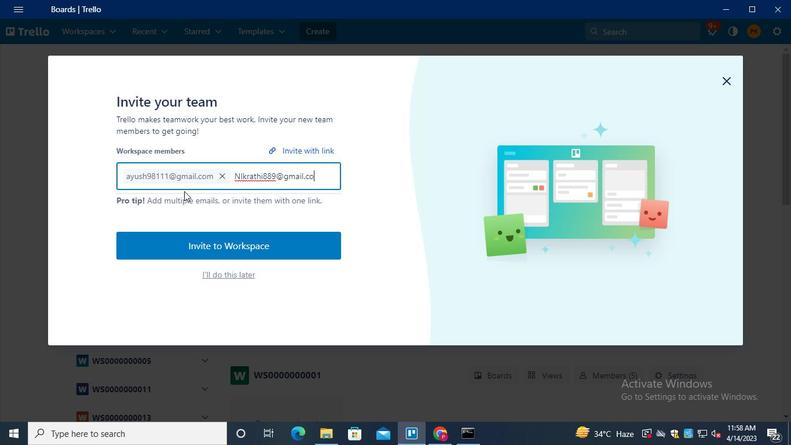
Action: Keyboard Key.enter
Screenshot: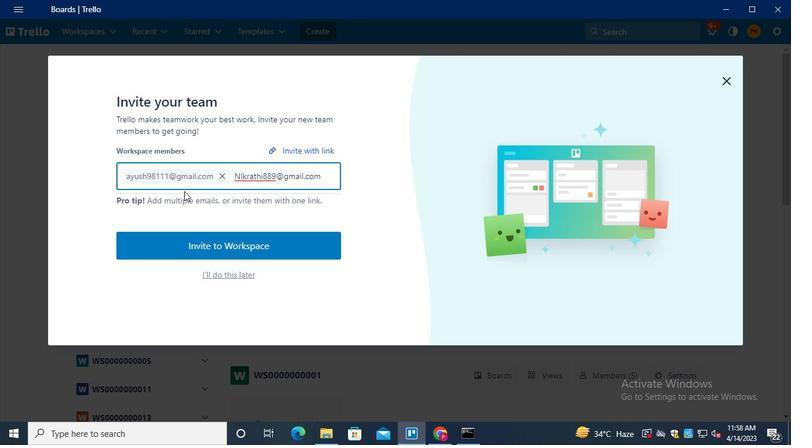 
Action: Keyboard Key.shift
Screenshot: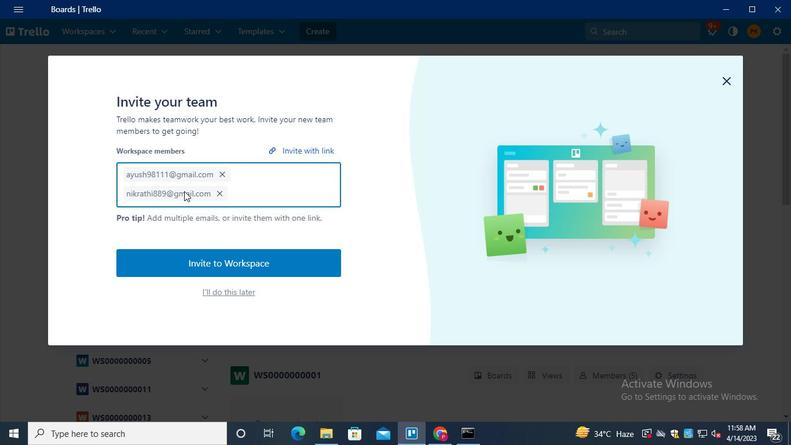 
Action: Keyboard M
Screenshot: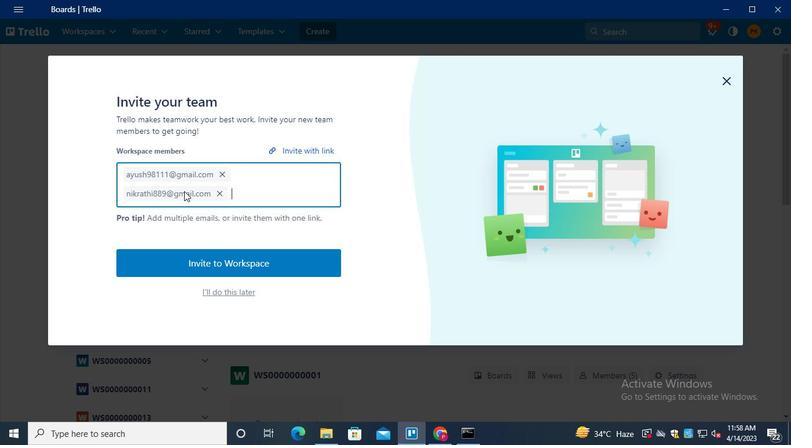 
Action: Keyboard a
Screenshot: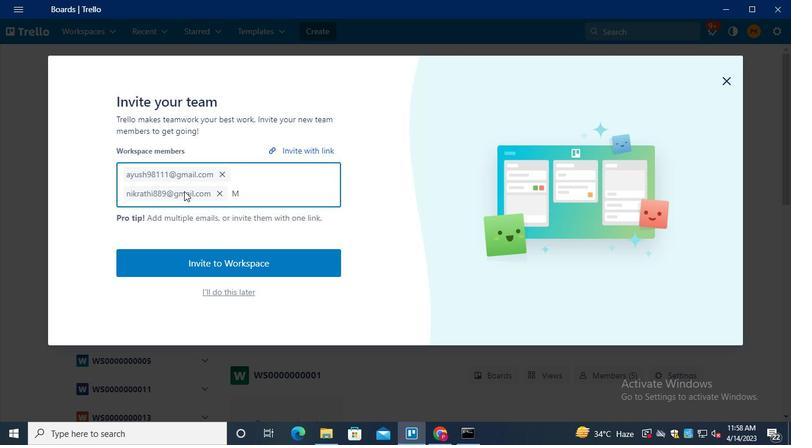 
Action: Keyboard i
Screenshot: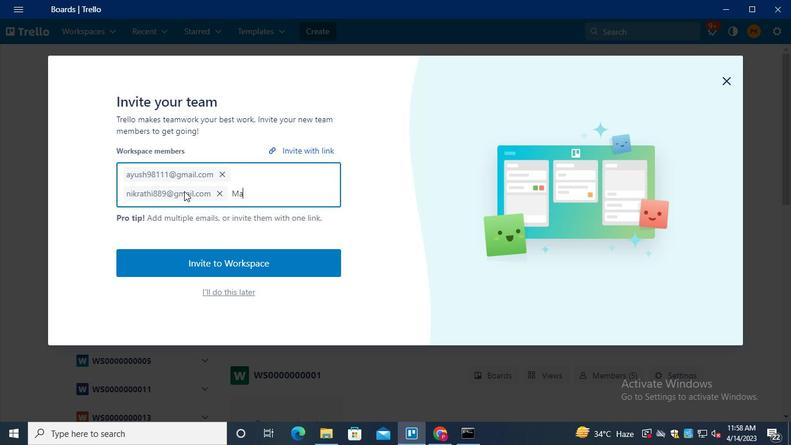 
Action: Keyboard l
Screenshot: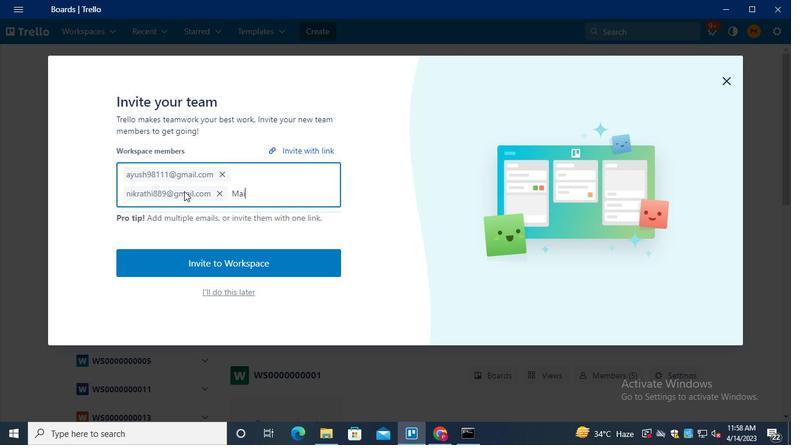 
Action: Keyboard a
Screenshot: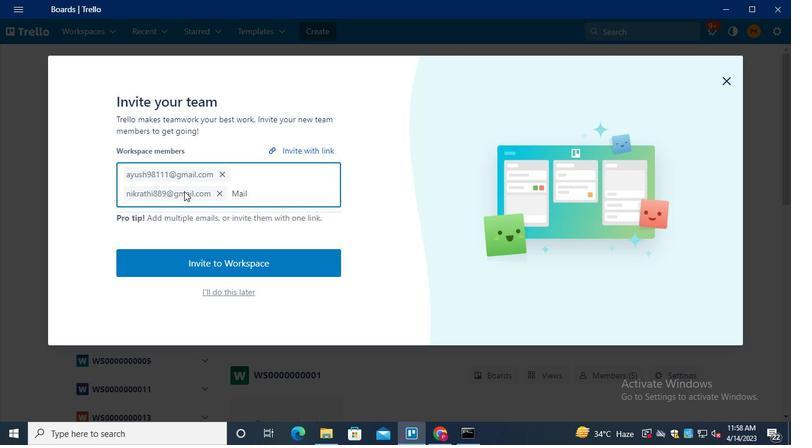 
Action: Keyboard u
Screenshot: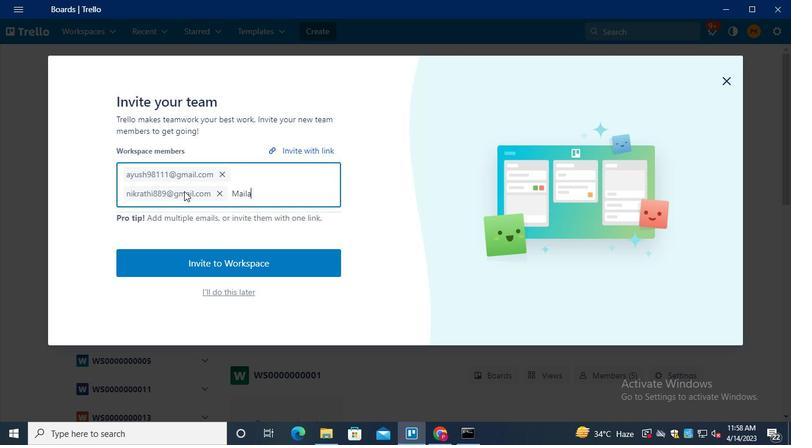
Action: Keyboard s
Screenshot: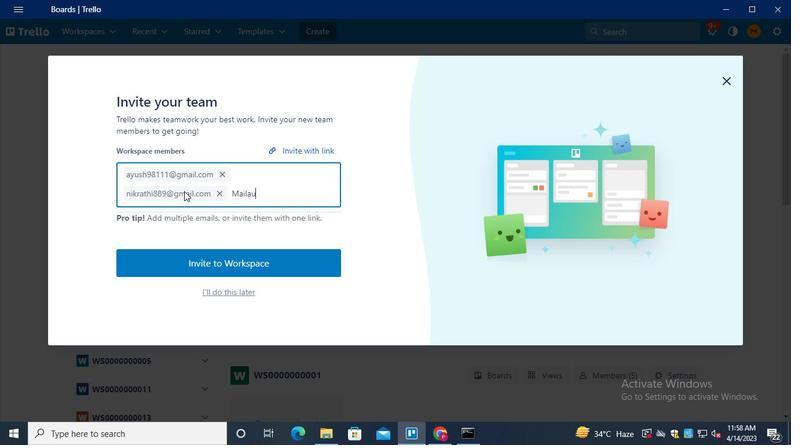 
Action: Keyboard t
Screenshot: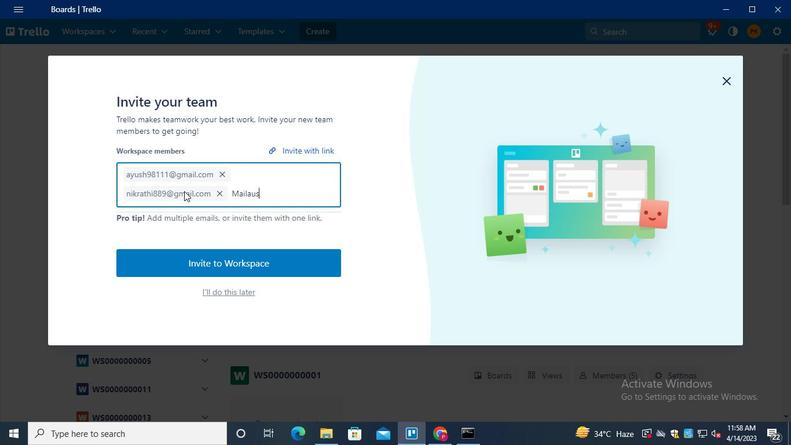 
Action: Keyboard r
Screenshot: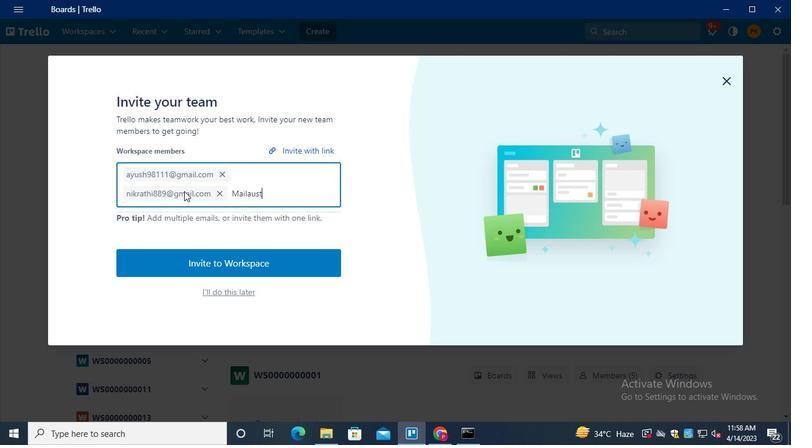 
Action: Keyboard a
Screenshot: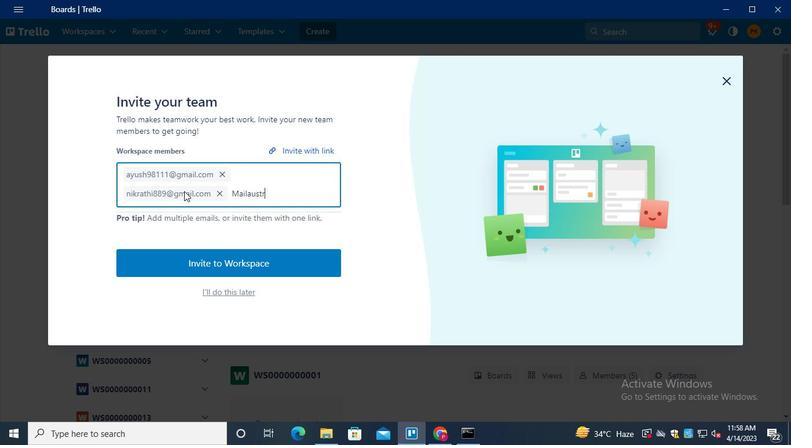 
Action: Keyboard l
Screenshot: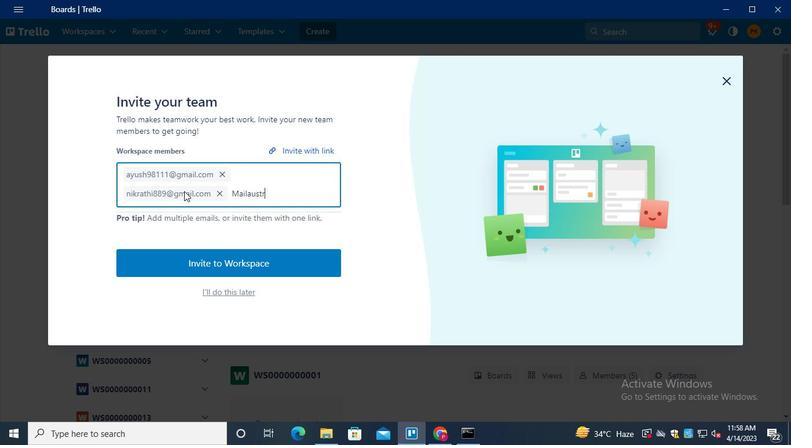 
Action: Keyboard i
Screenshot: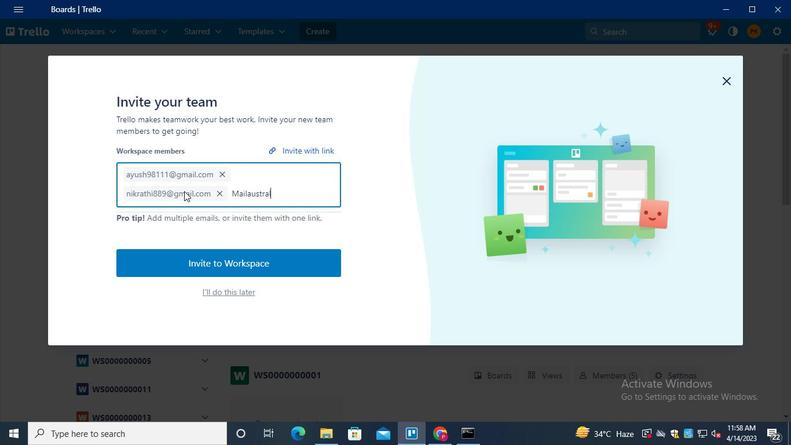 
Action: Keyboard a
Screenshot: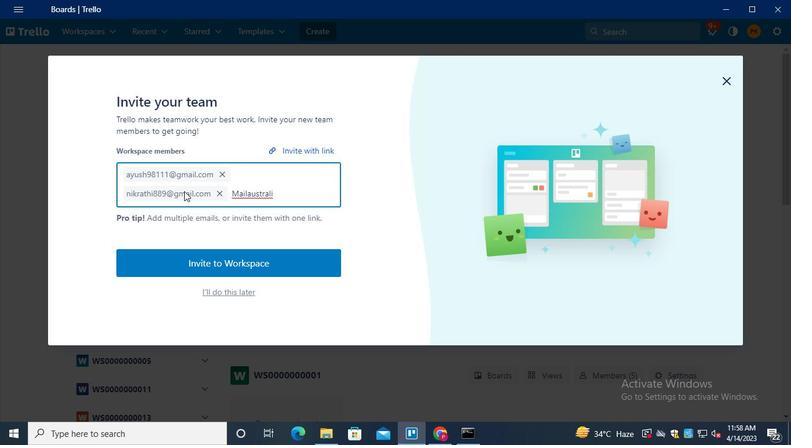 
Action: Keyboard <103>
Screenshot: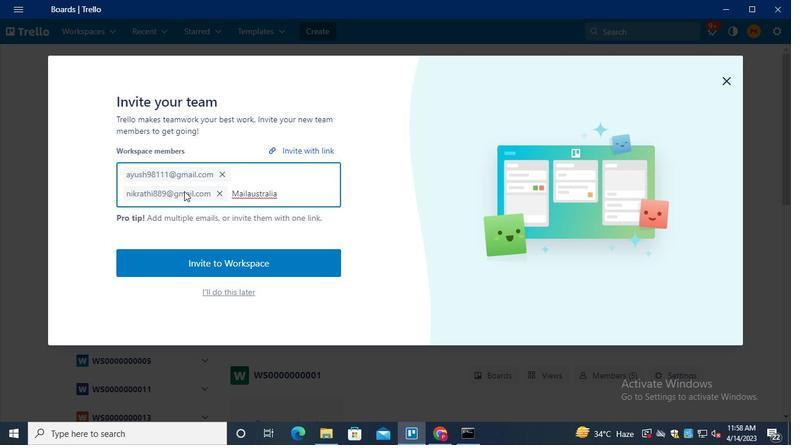 
Action: Keyboard Key.shift
Screenshot: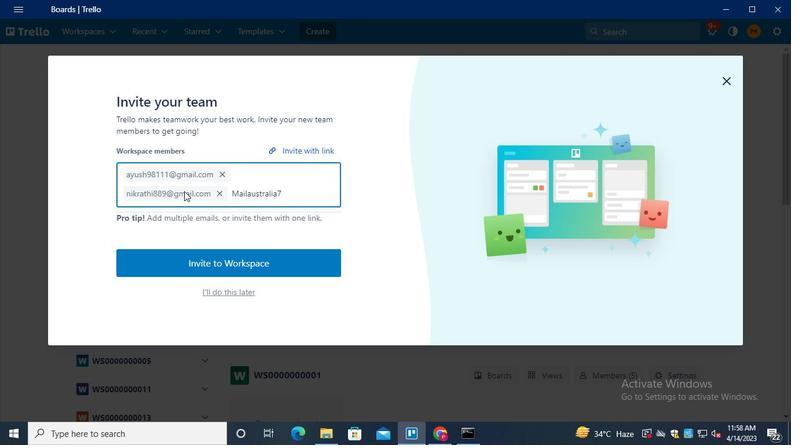 
Action: Keyboard @
Screenshot: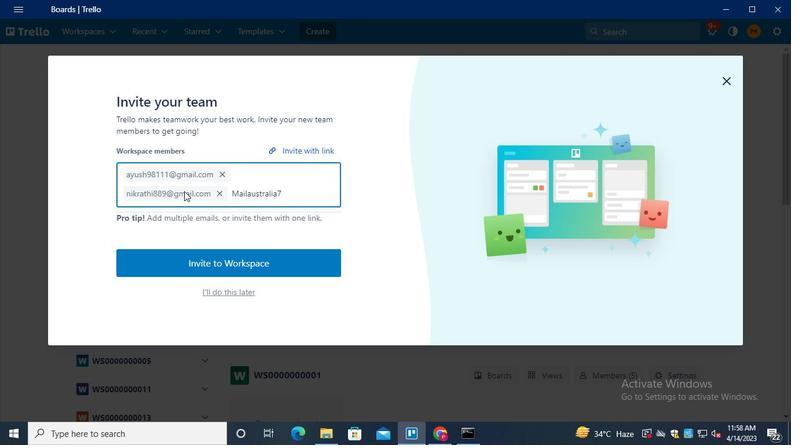 
Action: Keyboard g
Screenshot: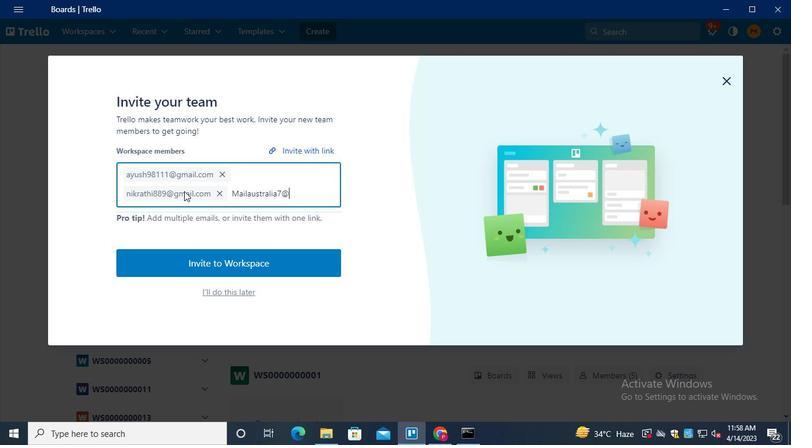 
Action: Keyboard m
Screenshot: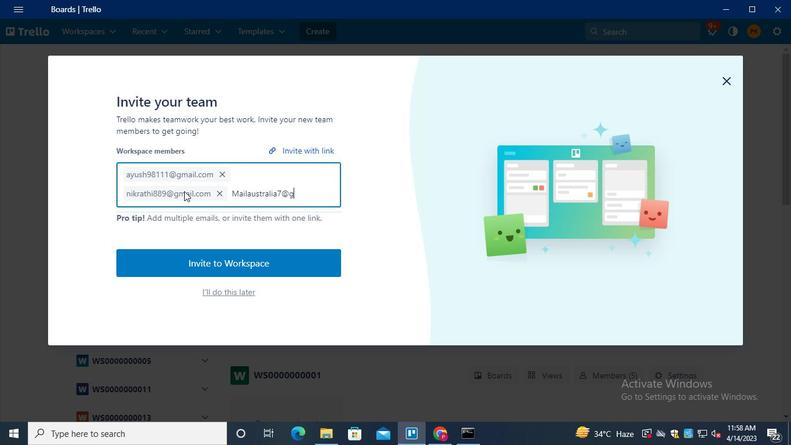 
Action: Keyboard a
Screenshot: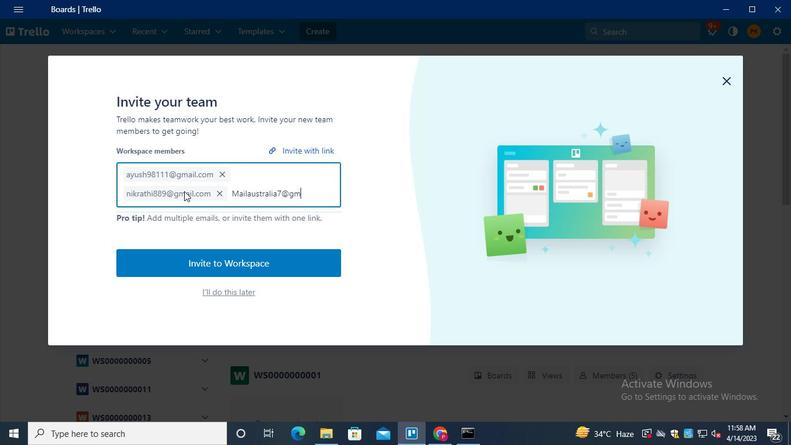 
Action: Keyboard i
Screenshot: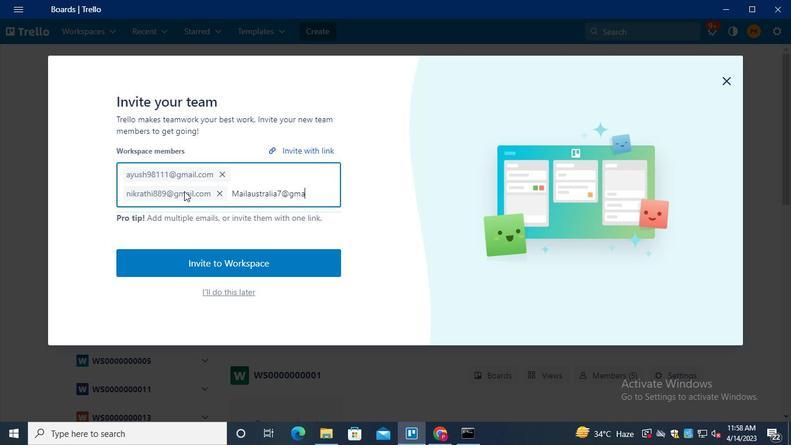 
Action: Keyboard l
Screenshot: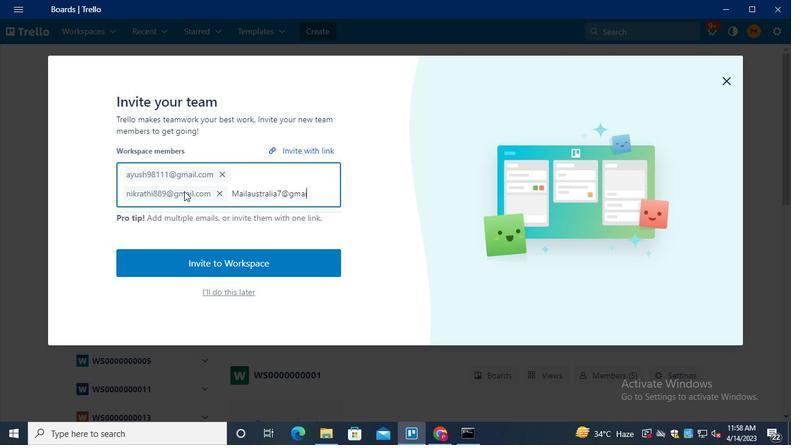 
Action: Keyboard .
Screenshot: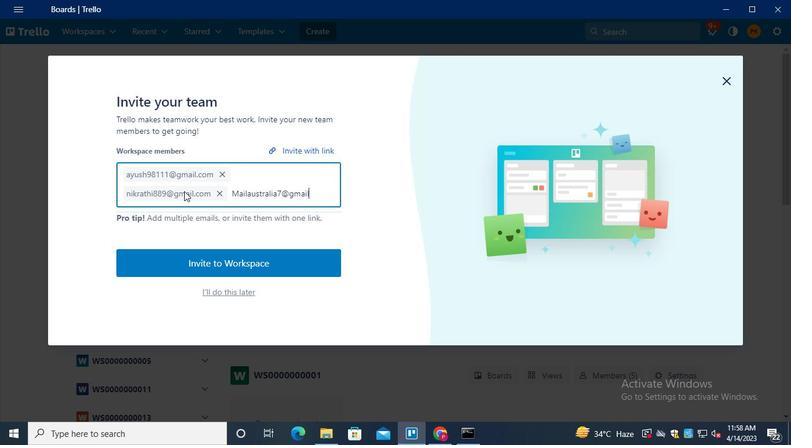 
Action: Keyboard c
Screenshot: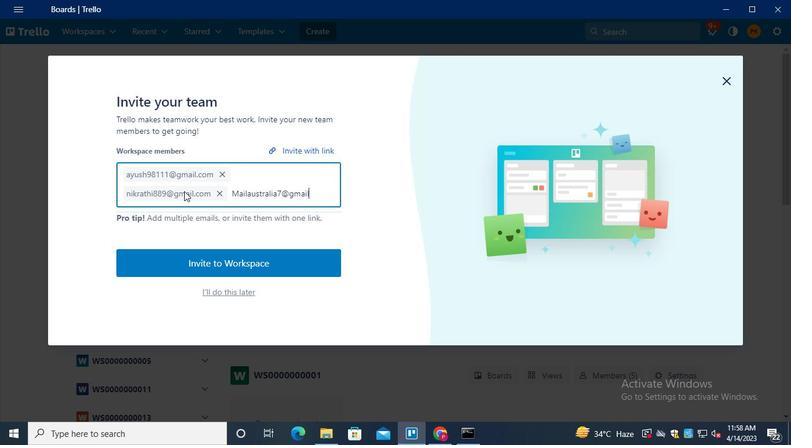 
Action: Keyboard o
Screenshot: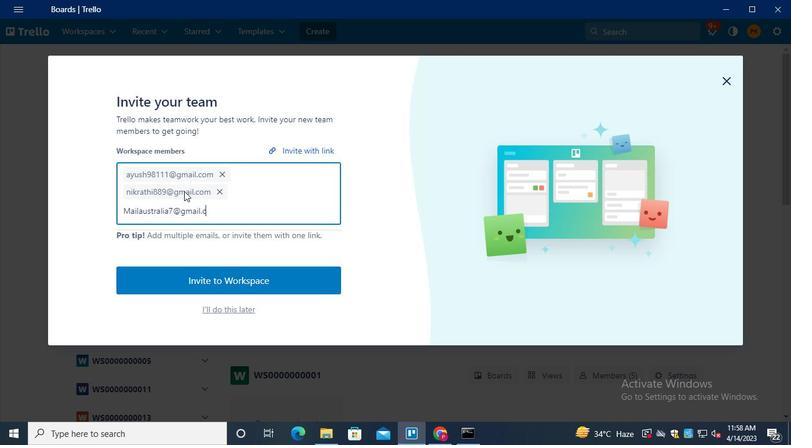 
Action: Keyboard m
Screenshot: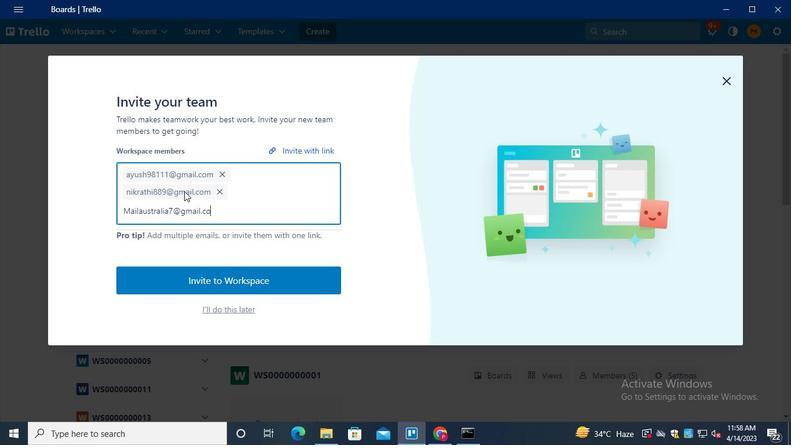 
Action: Keyboard Key.enter
Screenshot: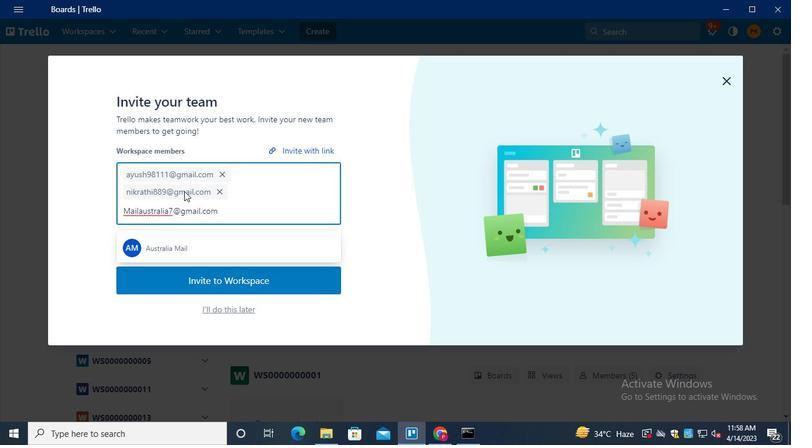 
Action: Keyboard Key.shift
Screenshot: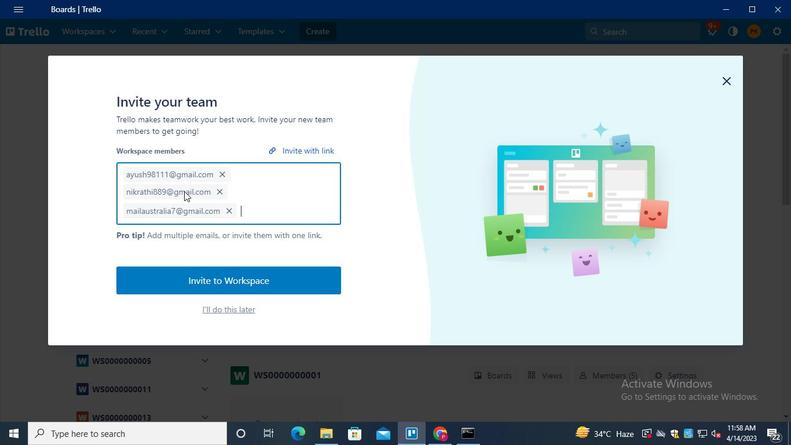 
Action: Keyboard C
Screenshot: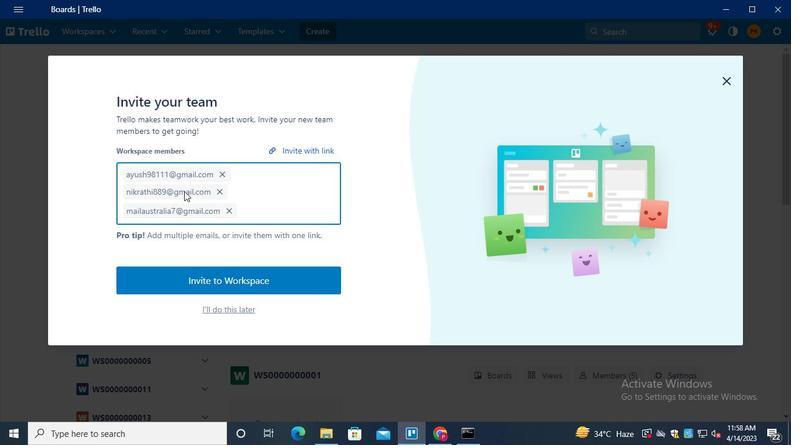 
Action: Keyboard a
Screenshot: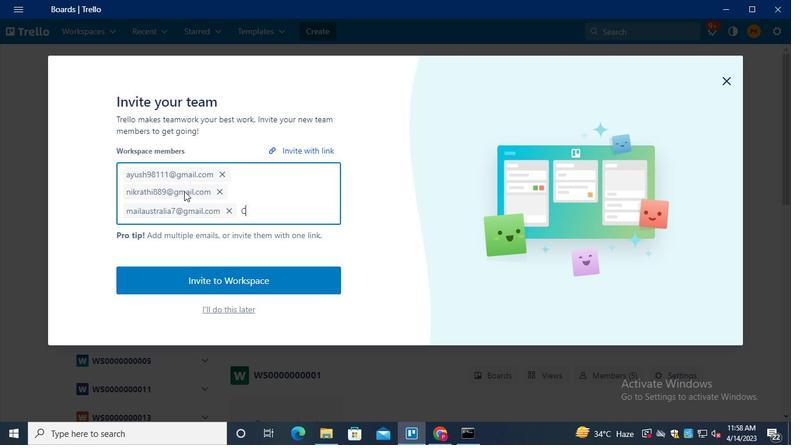 
Action: Keyboard r
Screenshot: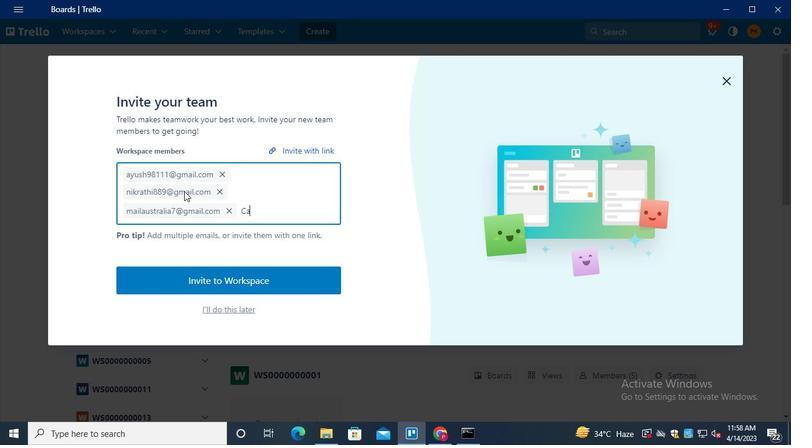 
Action: Keyboard x
Screenshot: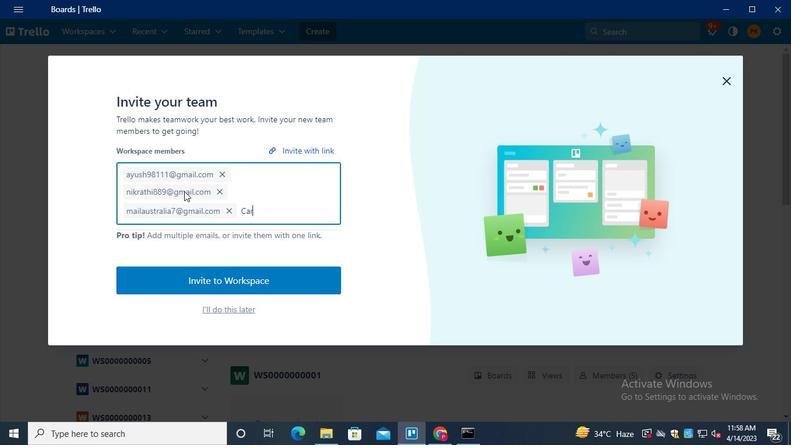 
Action: Keyboard x
Screenshot: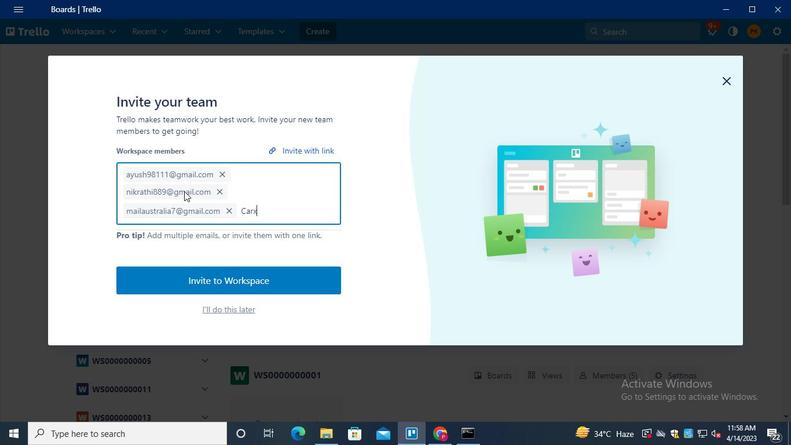 
Action: Keyboard s
Screenshot: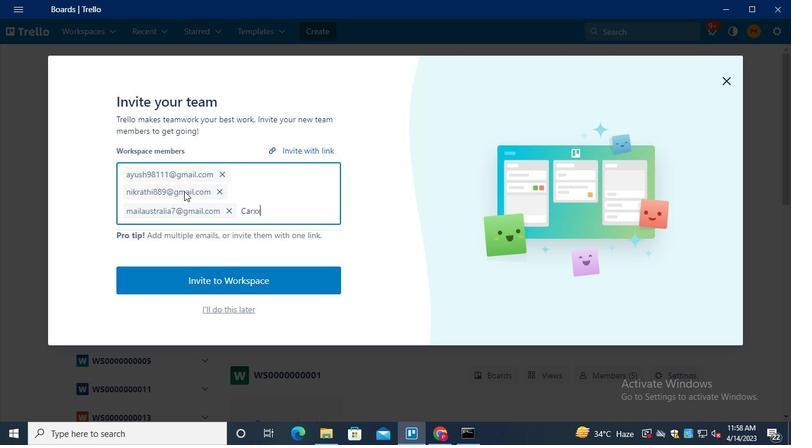 
Action: Keyboard t
Screenshot: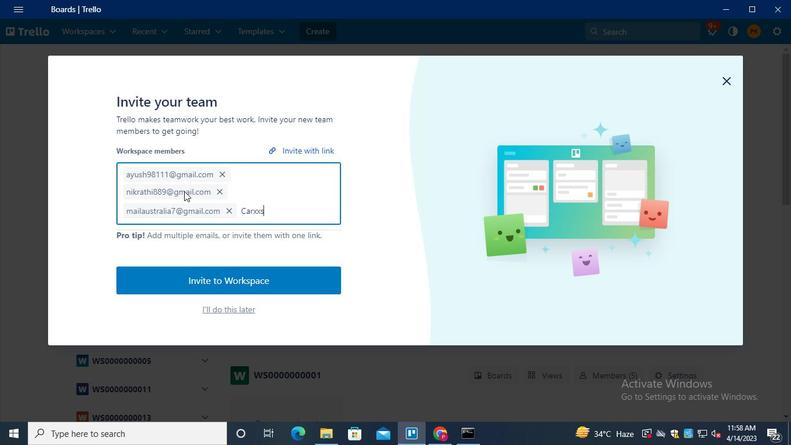 
Action: Keyboard r
Screenshot: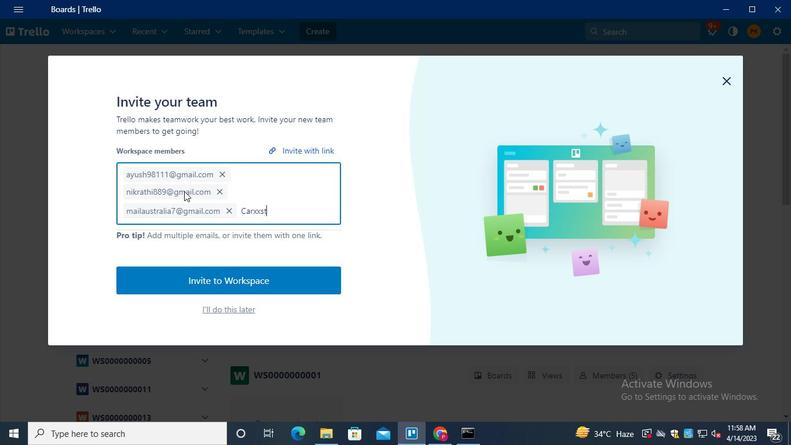 
Action: Keyboard e
Screenshot: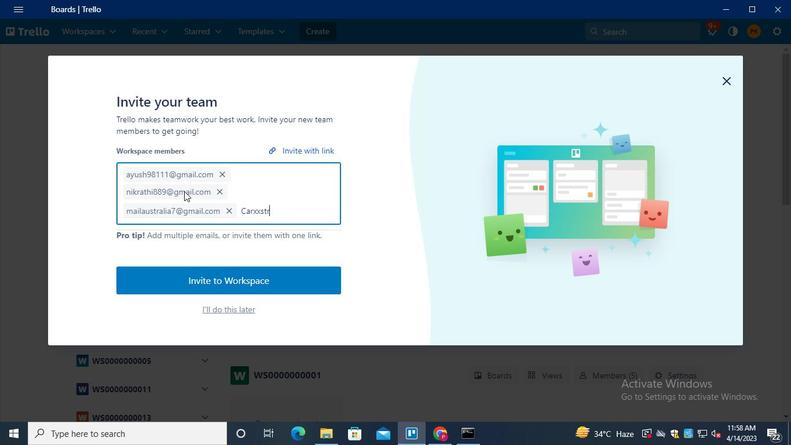 
Action: Keyboard e
Screenshot: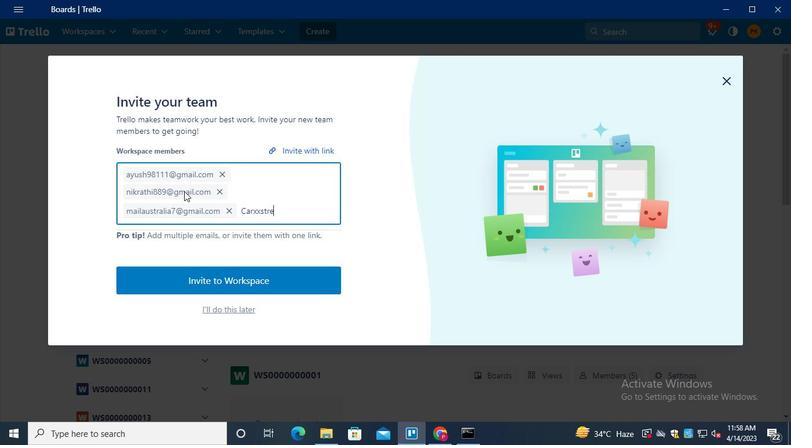 
Action: Keyboard t
Screenshot: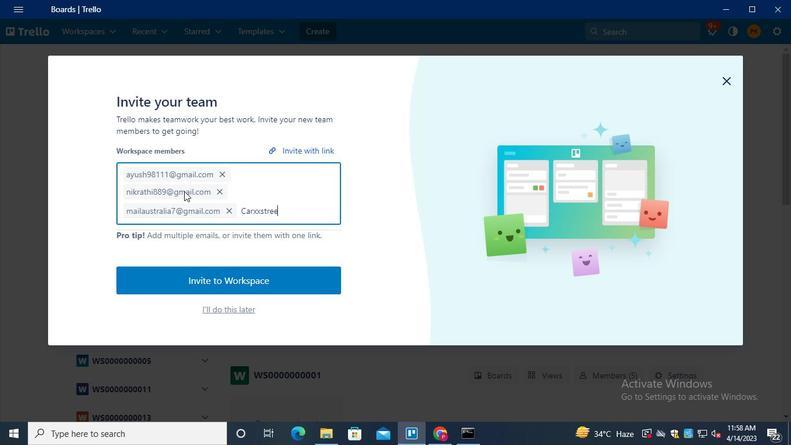 
Action: Keyboard <103>
Screenshot: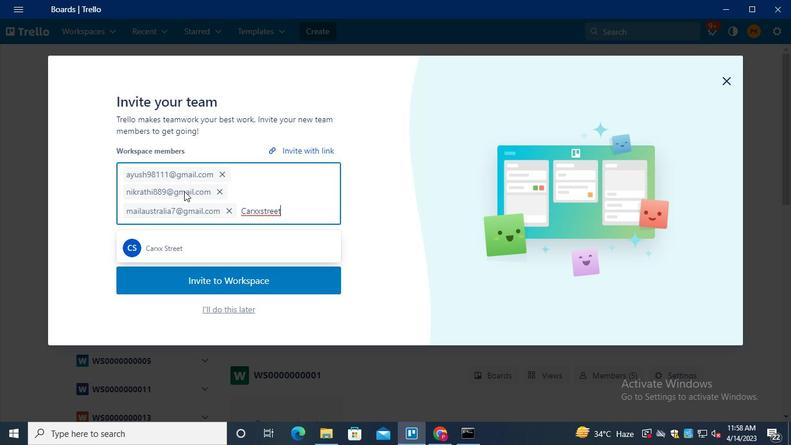 
Action: Keyboard <105>
Screenshot: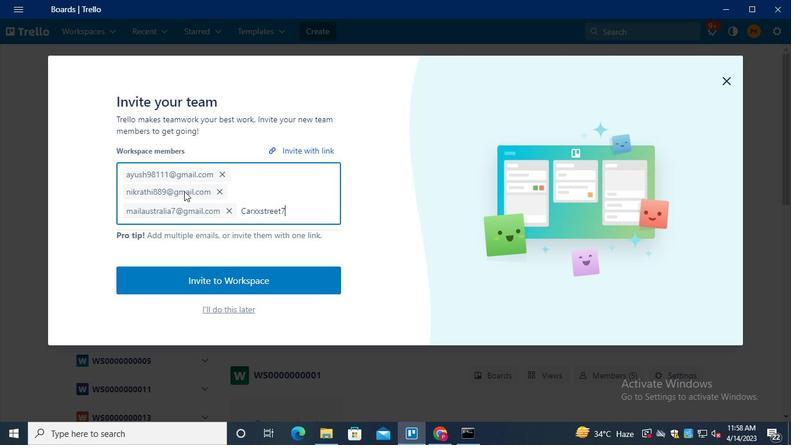 
Action: Keyboard <97>
Screenshot: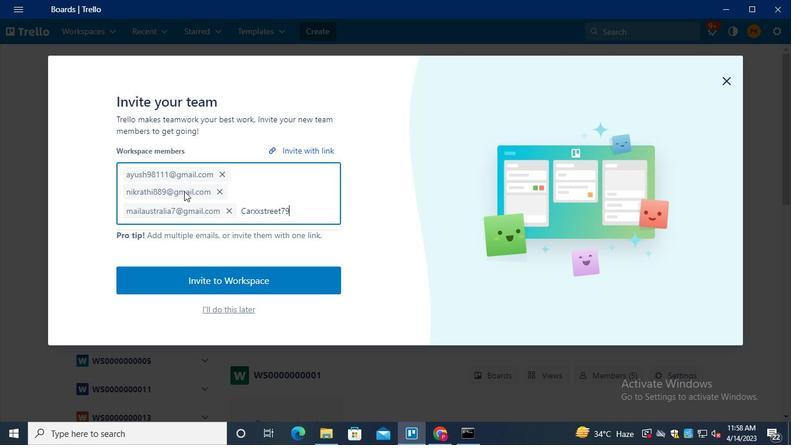 
Action: Keyboard Key.shift
Screenshot: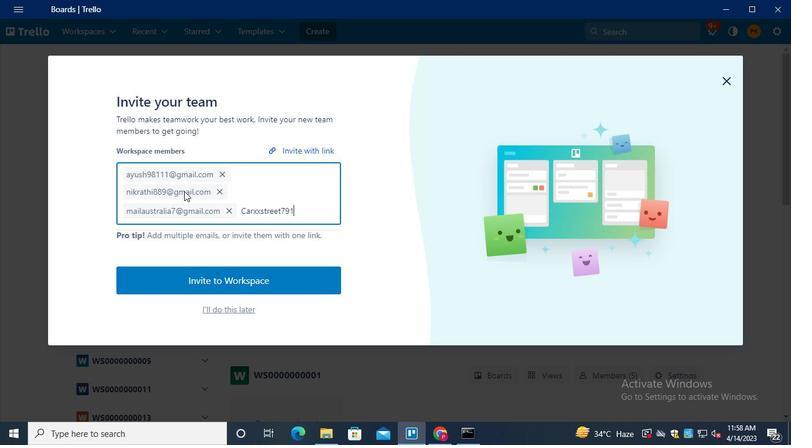 
Action: Keyboard @
Screenshot: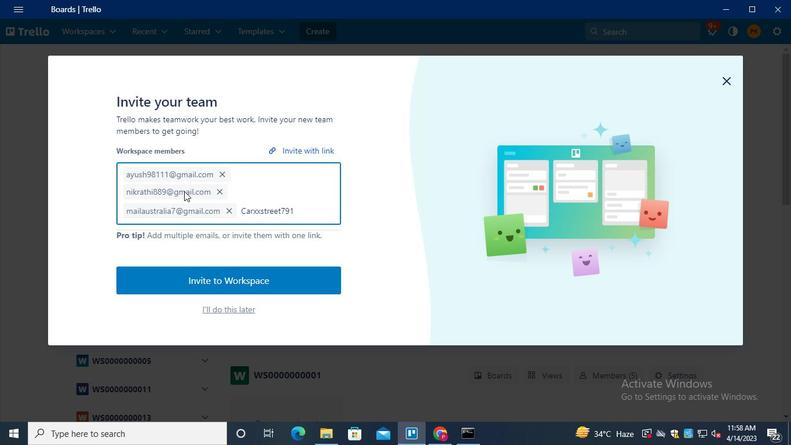 
Action: Keyboard g
Screenshot: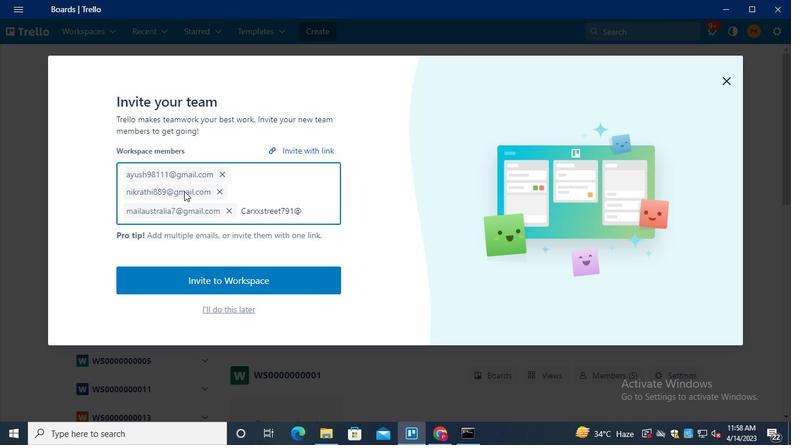 
Action: Keyboard m
Screenshot: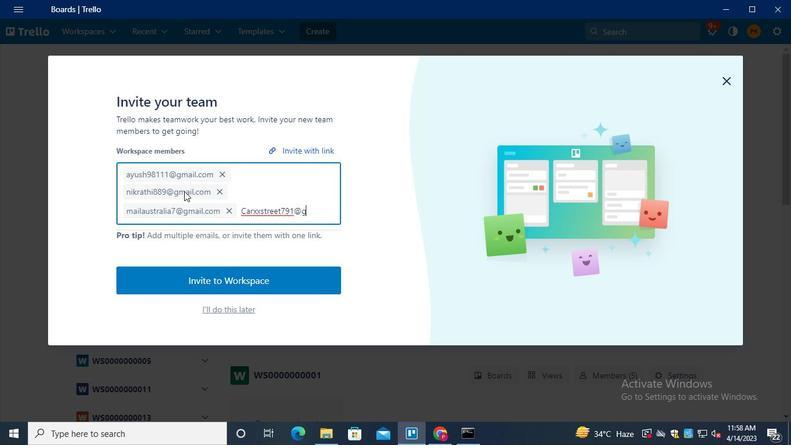 
Action: Keyboard a
Screenshot: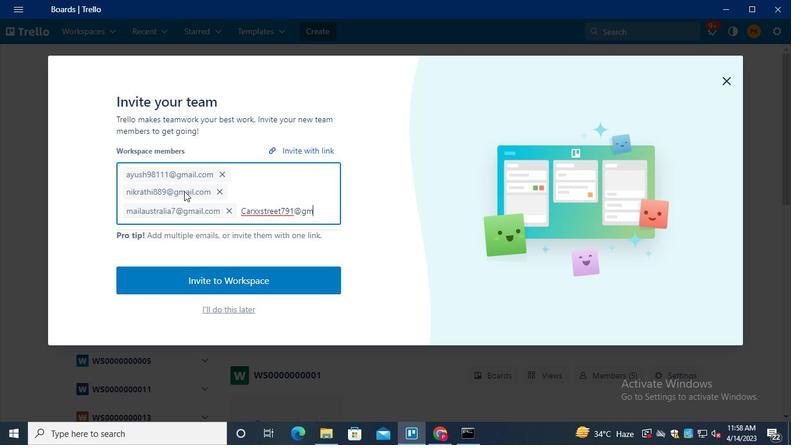 
Action: Keyboard i
Screenshot: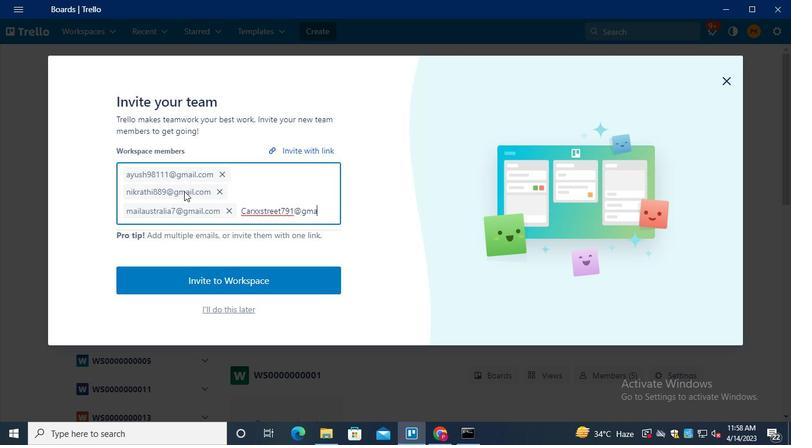 
Action: Keyboard l
Screenshot: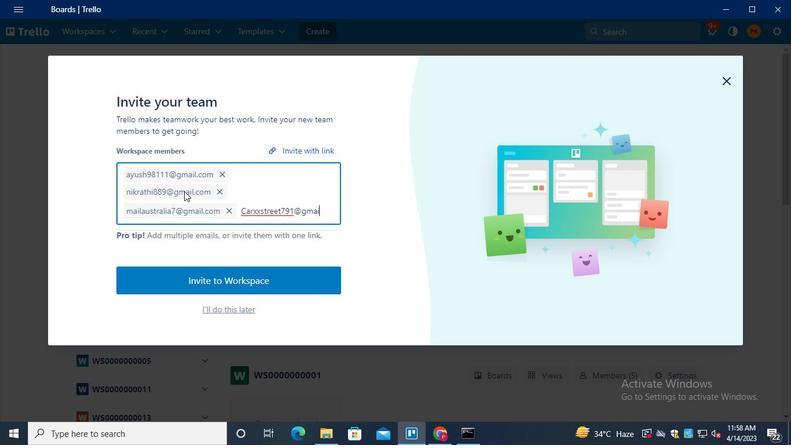 
Action: Keyboard .
Screenshot: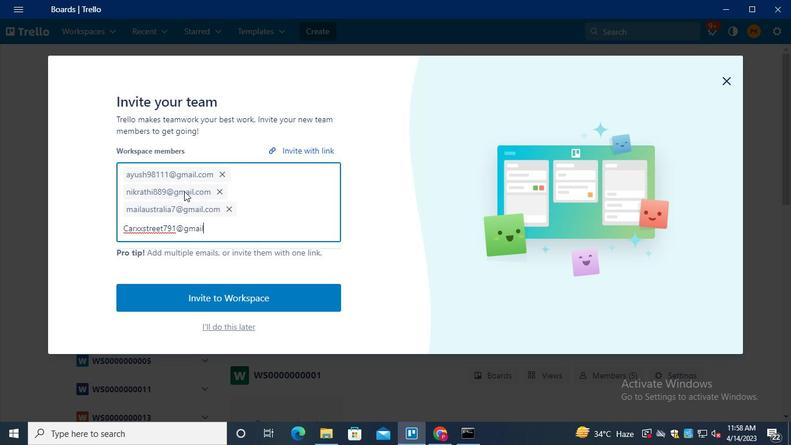 
Action: Keyboard c
Screenshot: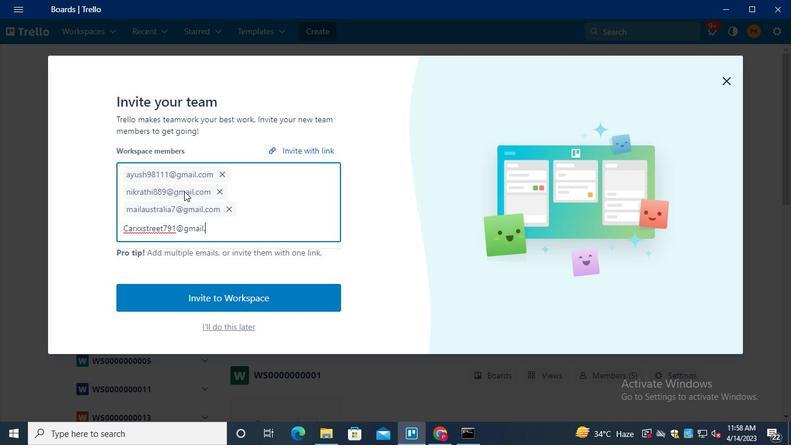 
Action: Keyboard o
Screenshot: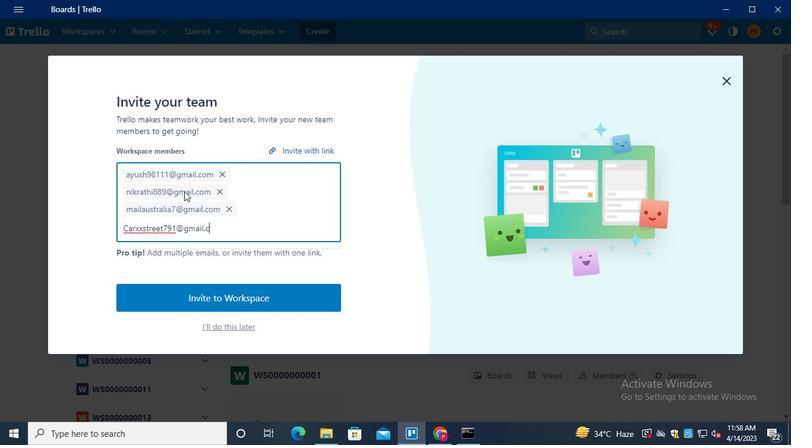 
Action: Keyboard m
Screenshot: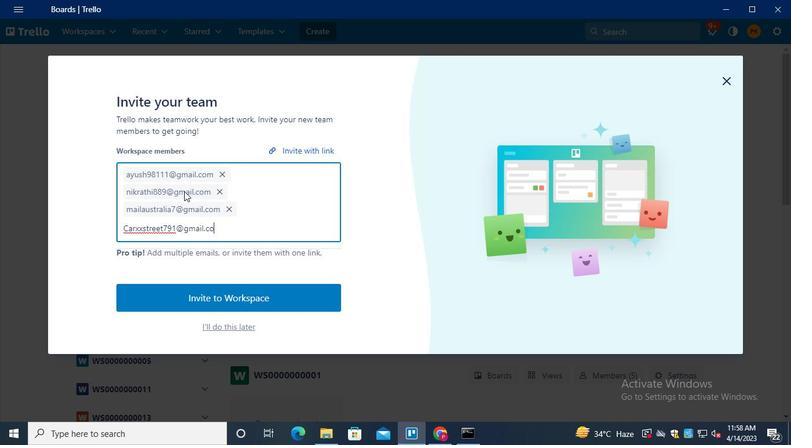 
Action: Keyboard Key.enter
Screenshot: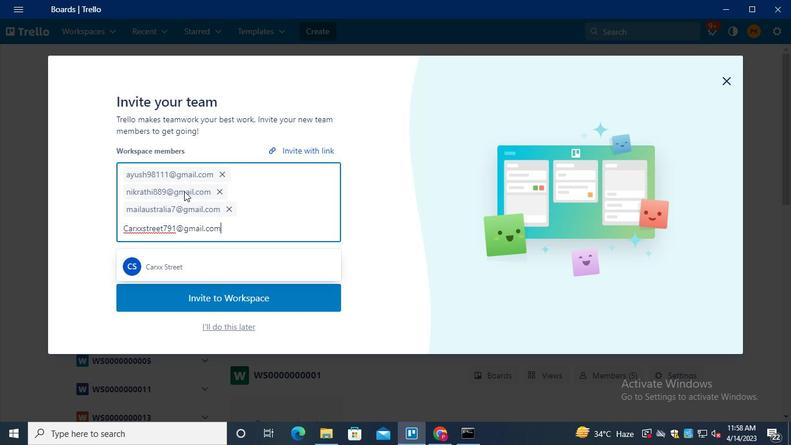
Action: Mouse moved to (220, 311)
Screenshot: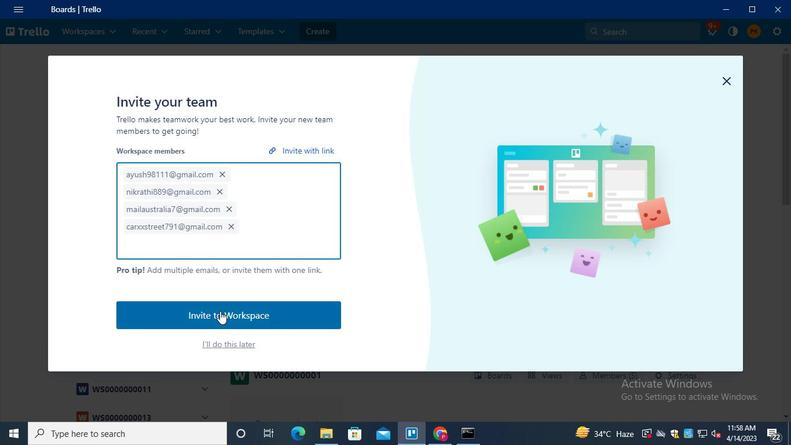 
Action: Mouse pressed left at (220, 311)
Screenshot: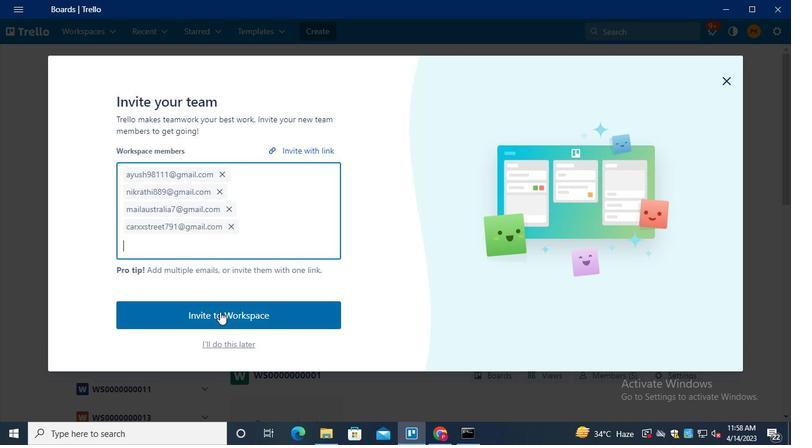 
Action: Mouse moved to (256, 266)
Screenshot: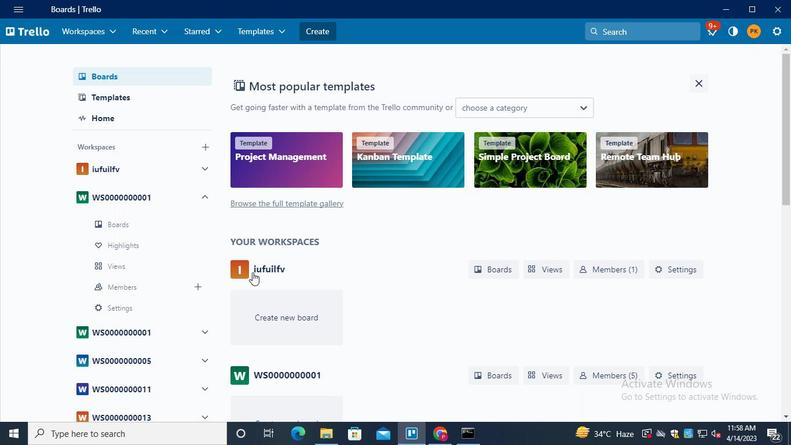 
Action: Keyboard Key.alt_l
Screenshot: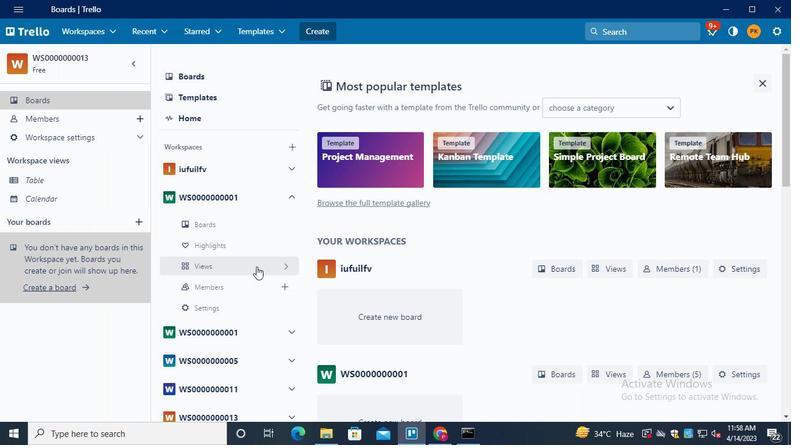 
Action: Keyboard Key.tab
Screenshot: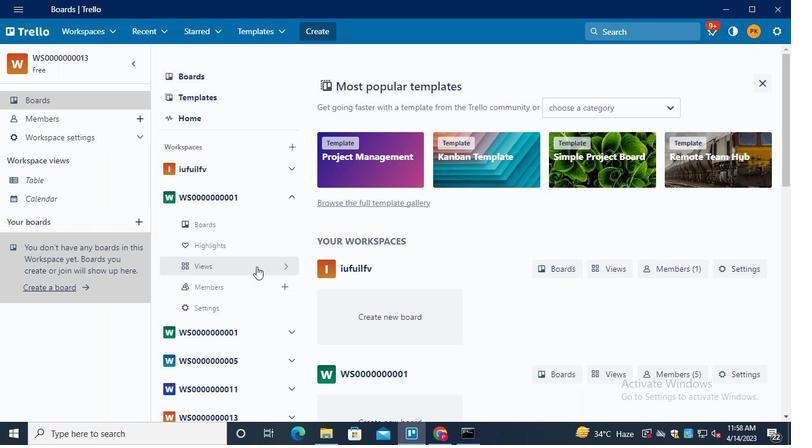 
Action: Mouse moved to (637, 89)
Screenshot: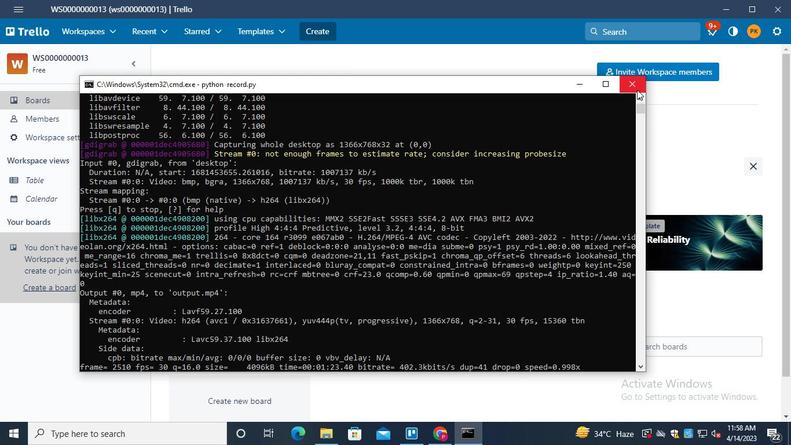 
Action: Mouse pressed left at (637, 89)
Screenshot: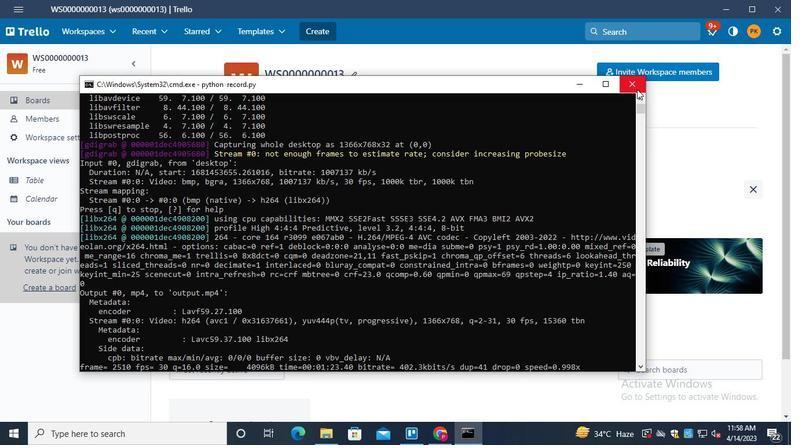 
